 Task: Create new customer invoice with Date Opened: 27-May-23, Select Customer: Emmaline's Mercantile, Terms: Net 30. Make invoice entry for item-1 with Date: 27-May-23, Description: Ikem Collection Maasai Chai Kenyan Spiced Tea
, Income Account: Income:Sales, Quantity: 6, Unit Price: 7.49, Sales Tax: Y, Sales Tax Included: Y, Tax Table: Sales Tax. Make entry for item-2 with Date: 27-May-23, Description: The Ordinary Squalane Face Cleanser (5 oz)
, Income Account: Income:Sales, Quantity: 1, Unit Price: 13.49, Sales Tax: Y, Sales Tax Included: Y, Tax Table: Sales Tax. Post Invoice with Post Date: 27-May-23, Post to Accounts: Assets:Accounts Receivable. Pay / Process Payment with Transaction Date: 25-Jun-23, Amount: 58.43, Transfer Account: Checking Account. Go to 'Print Invoice'. Give a print command to print a copy of invoice.
Action: Mouse moved to (150, 28)
Screenshot: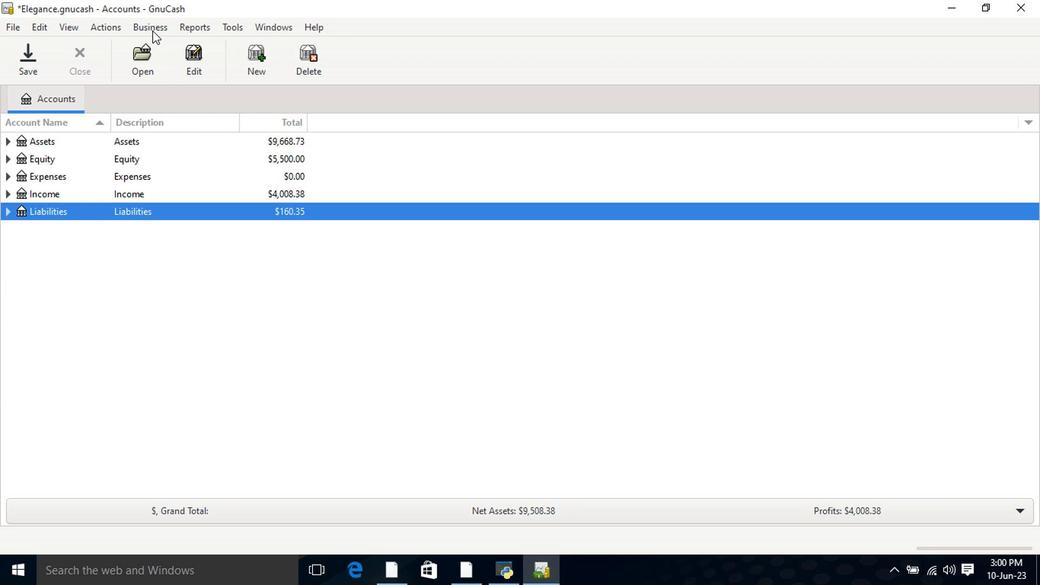 
Action: Mouse pressed left at (150, 28)
Screenshot: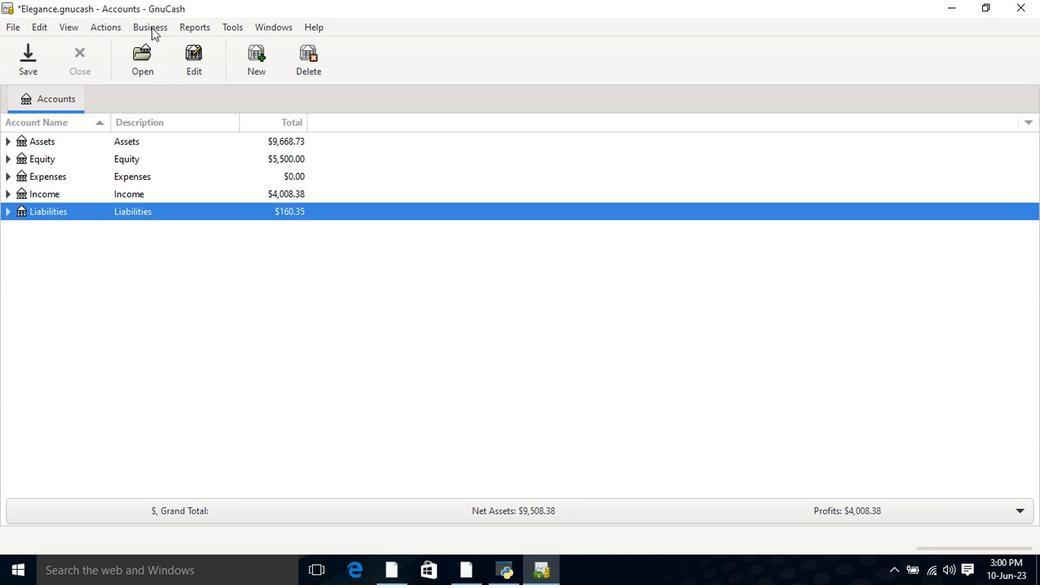 
Action: Mouse moved to (153, 35)
Screenshot: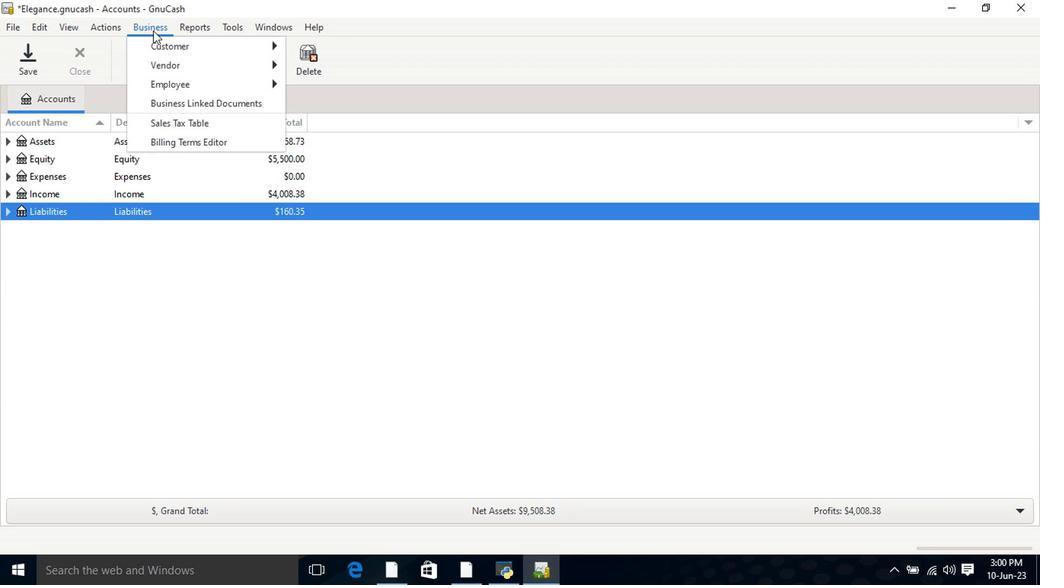 
Action: Mouse pressed left at (153, 35)
Screenshot: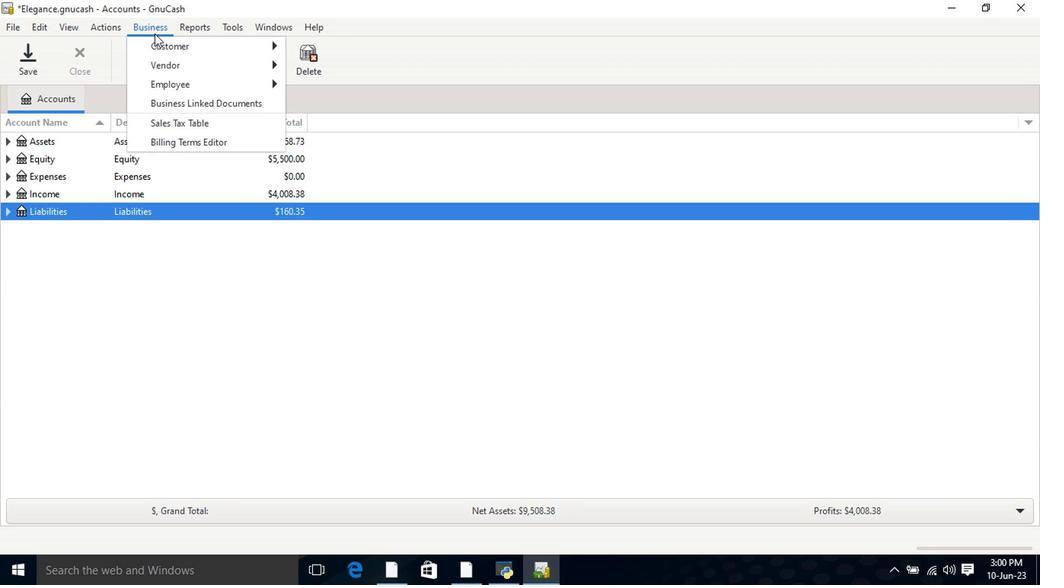 
Action: Mouse moved to (156, 38)
Screenshot: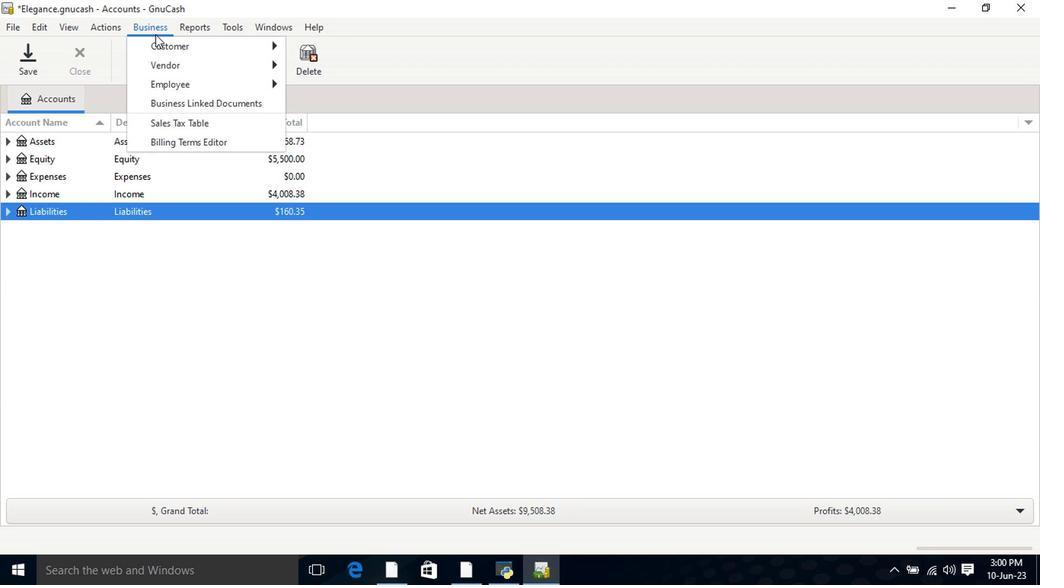 
Action: Mouse pressed left at (156, 38)
Screenshot: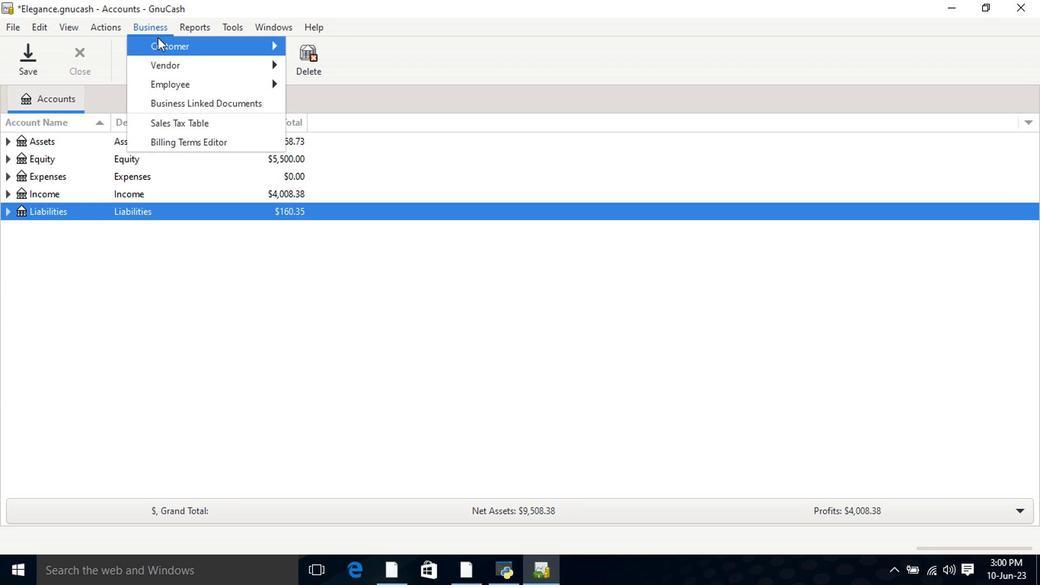 
Action: Mouse moved to (340, 104)
Screenshot: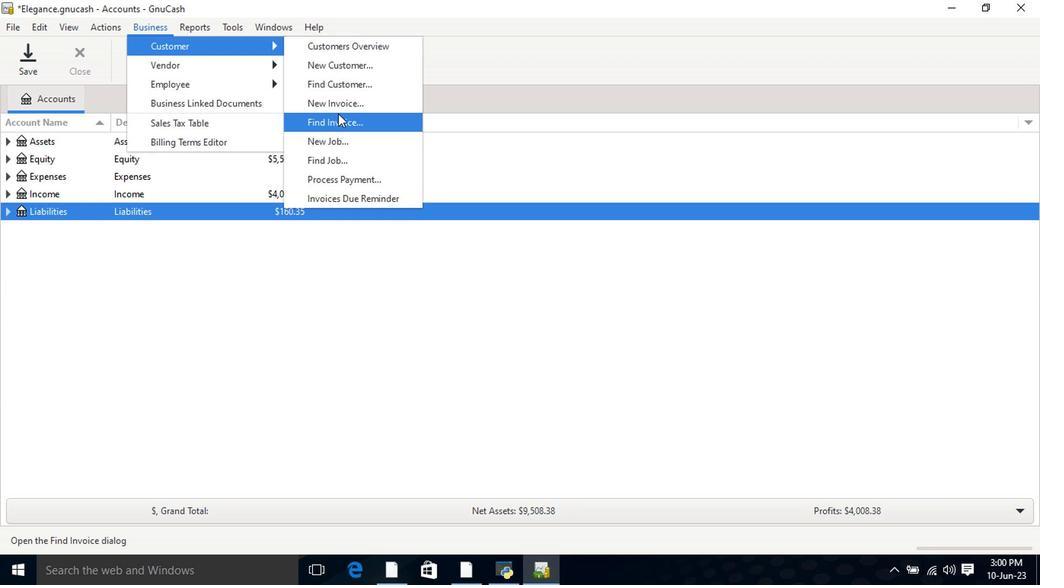 
Action: Mouse pressed left at (340, 104)
Screenshot: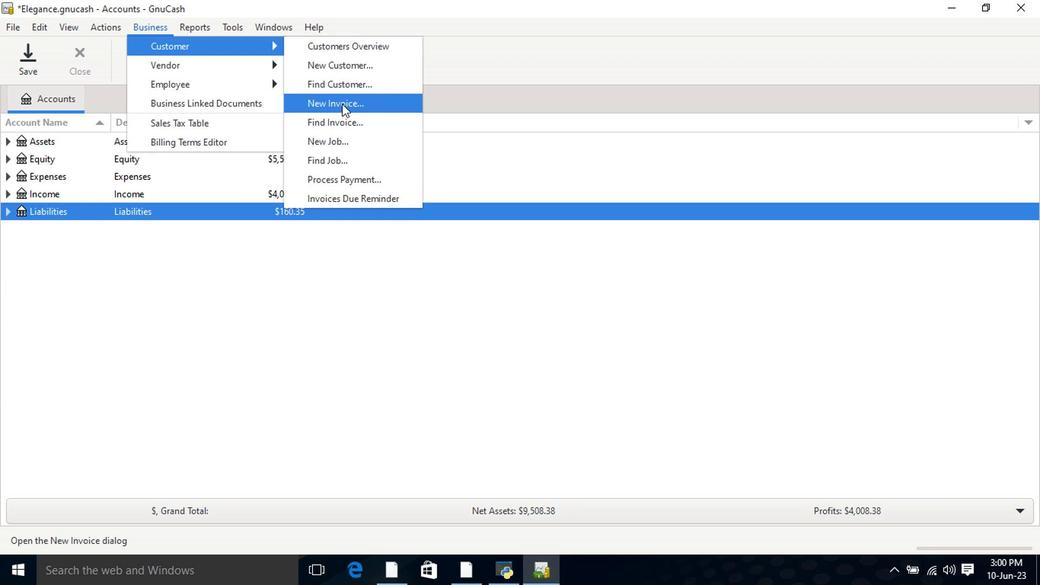 
Action: Mouse moved to (627, 233)
Screenshot: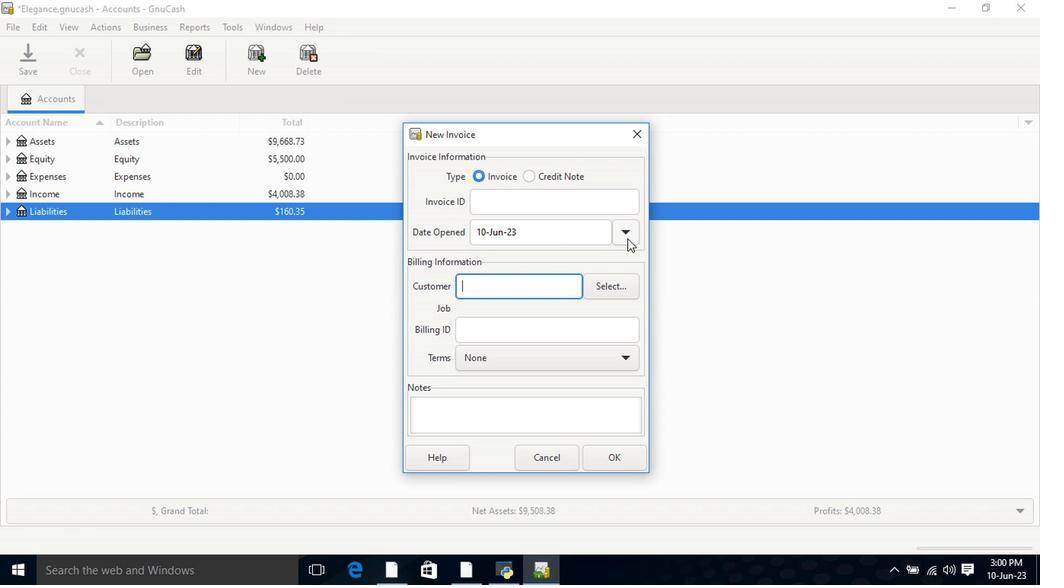 
Action: Mouse pressed left at (627, 233)
Screenshot: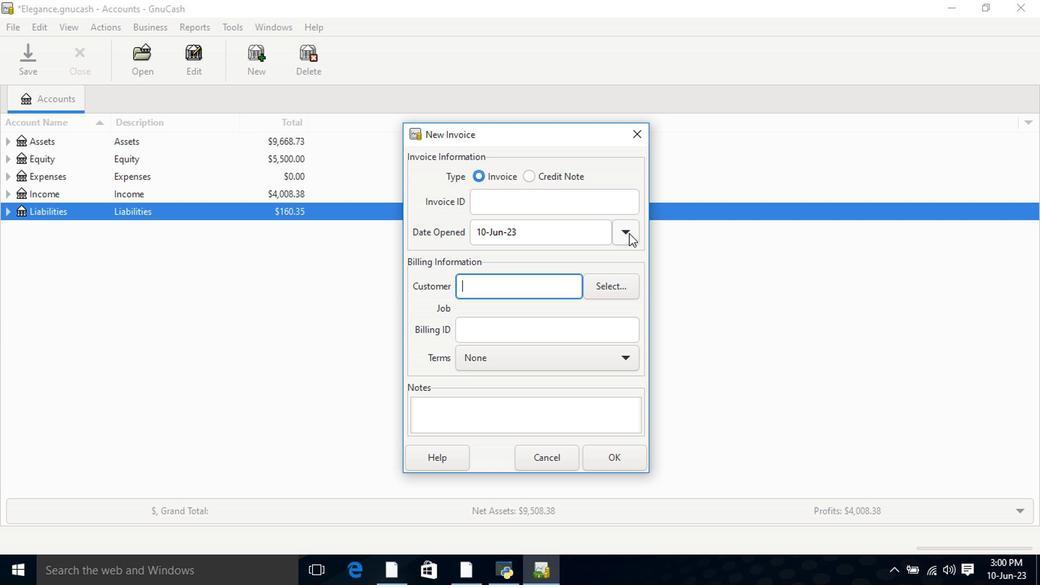 
Action: Mouse moved to (506, 254)
Screenshot: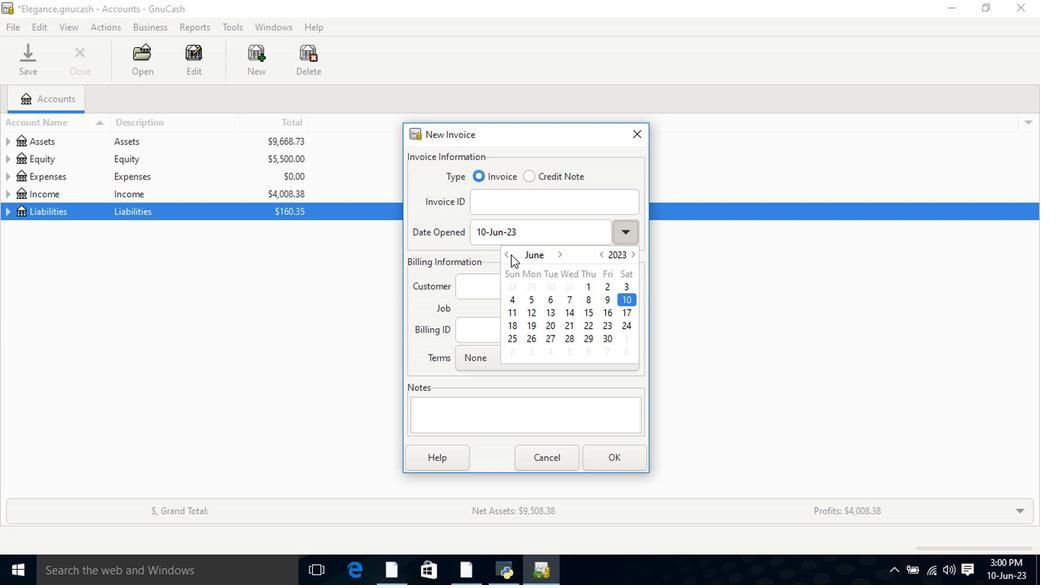 
Action: Mouse pressed left at (506, 254)
Screenshot: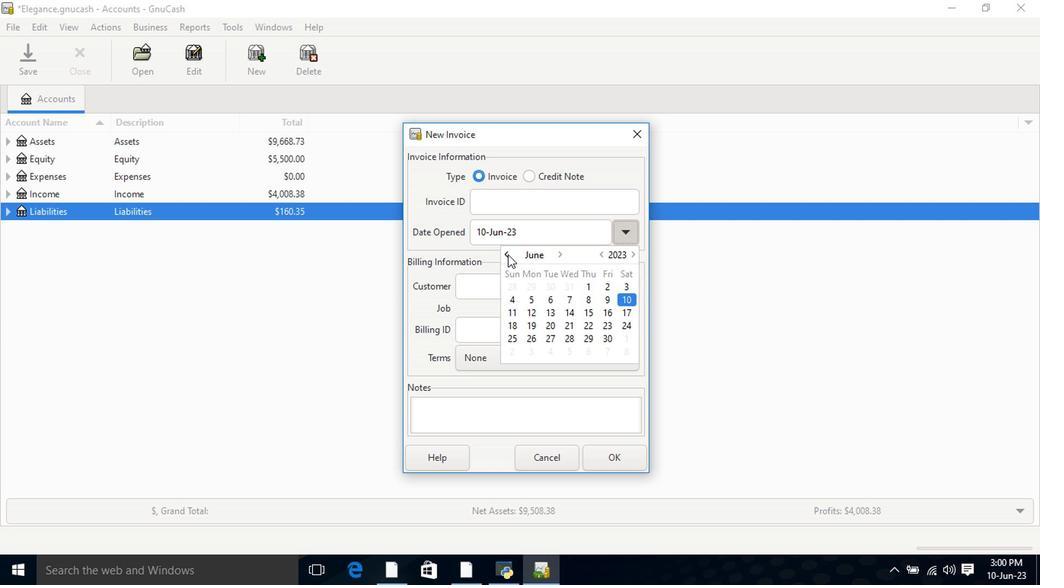 
Action: Mouse moved to (621, 326)
Screenshot: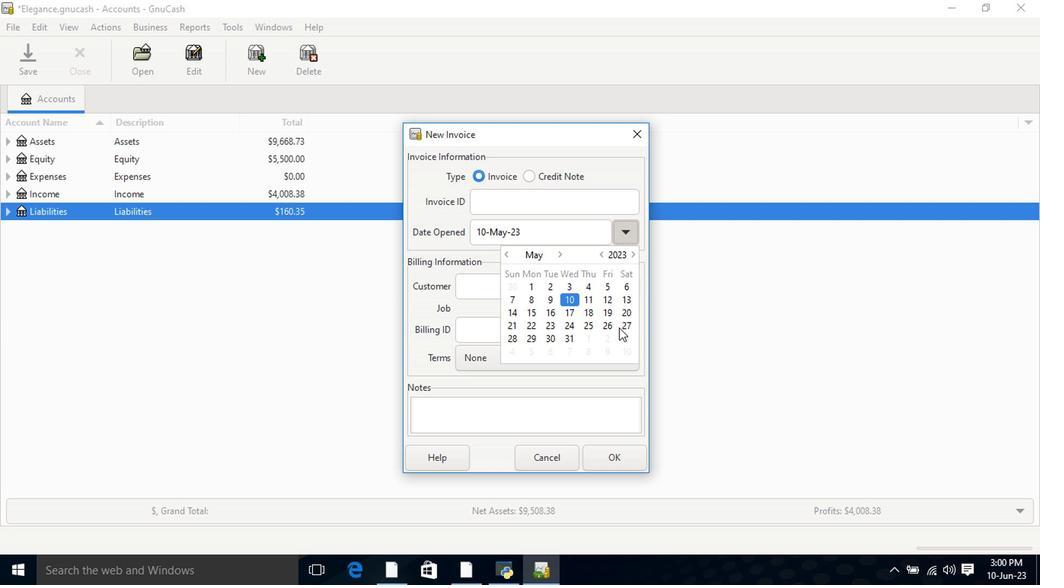 
Action: Mouse pressed left at (621, 326)
Screenshot: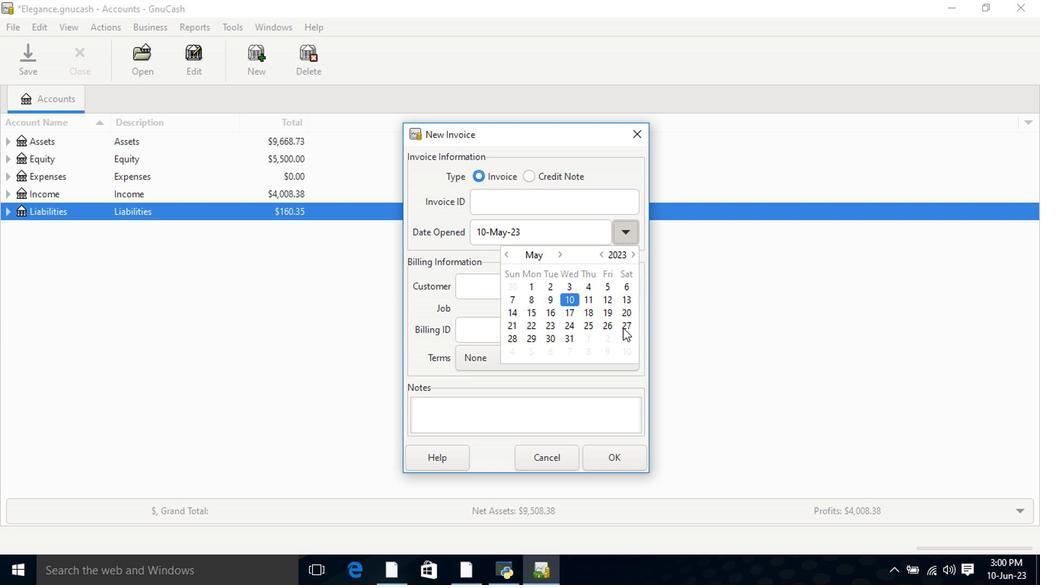 
Action: Mouse pressed left at (621, 326)
Screenshot: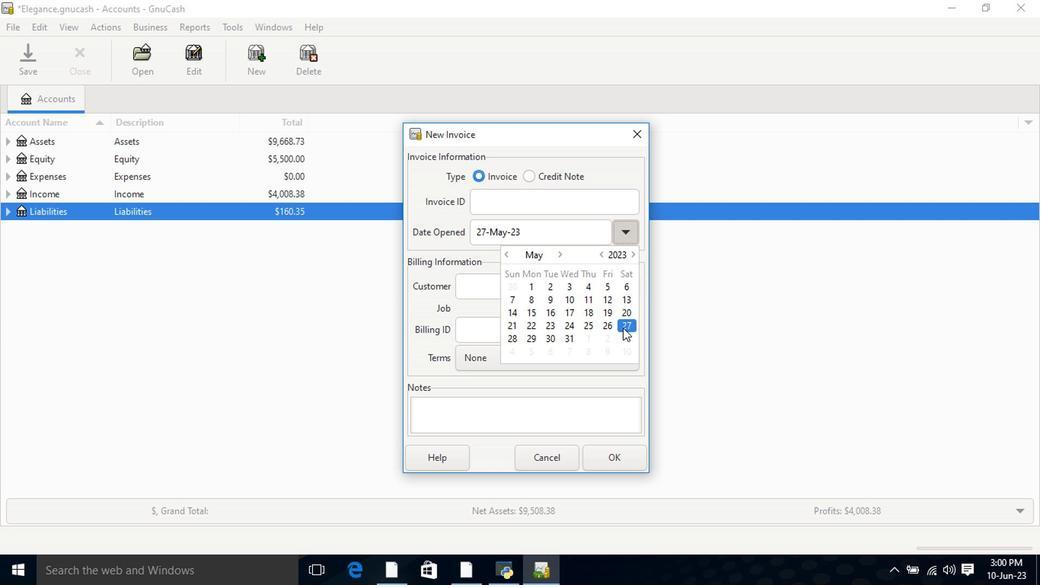 
Action: Mouse moved to (545, 289)
Screenshot: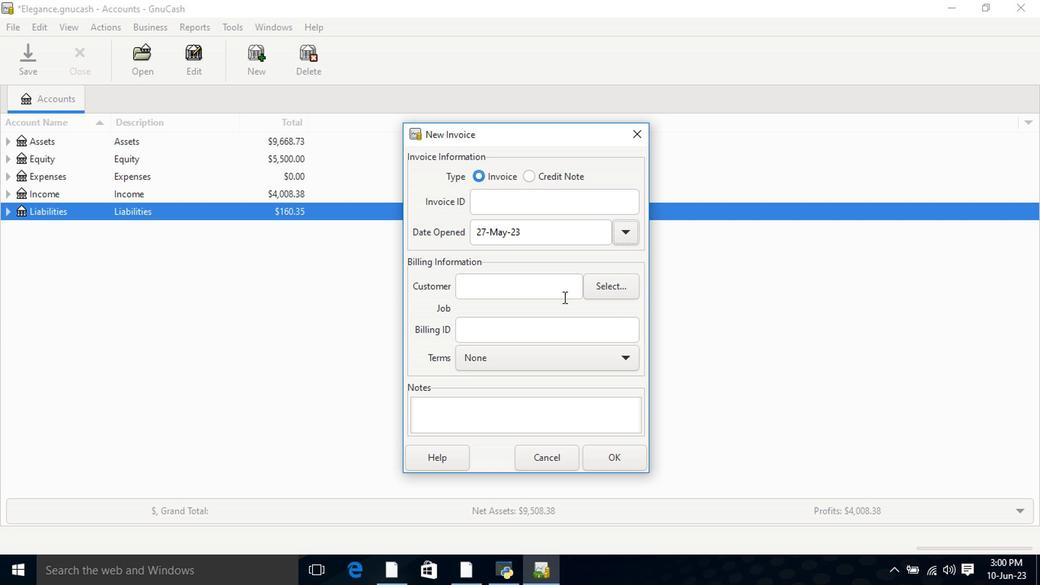 
Action: Mouse pressed left at (545, 289)
Screenshot: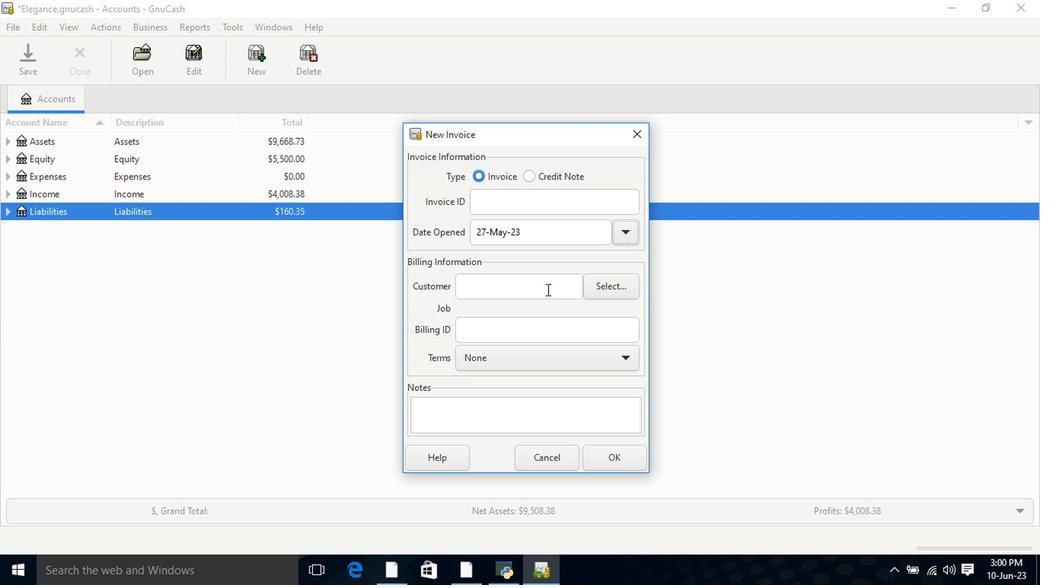 
Action: Mouse moved to (543, 290)
Screenshot: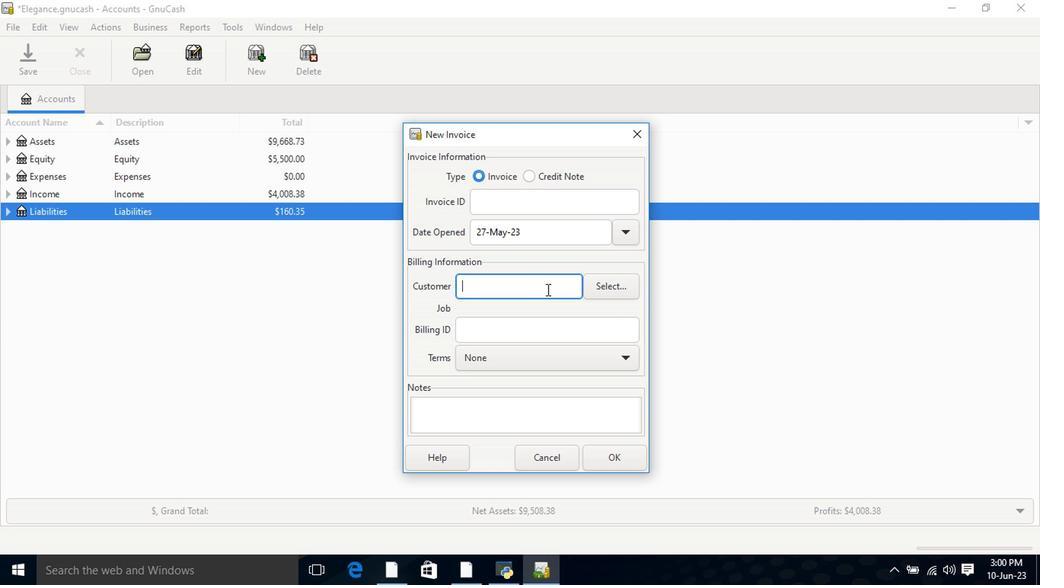 
Action: Key pressed <Key.shift>Emm
Screenshot: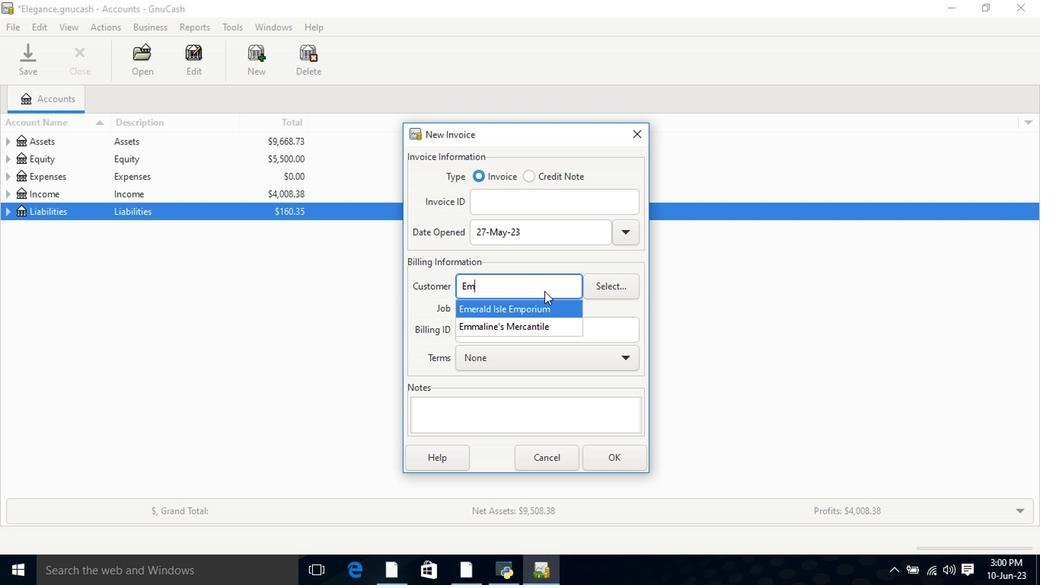 
Action: Mouse moved to (539, 306)
Screenshot: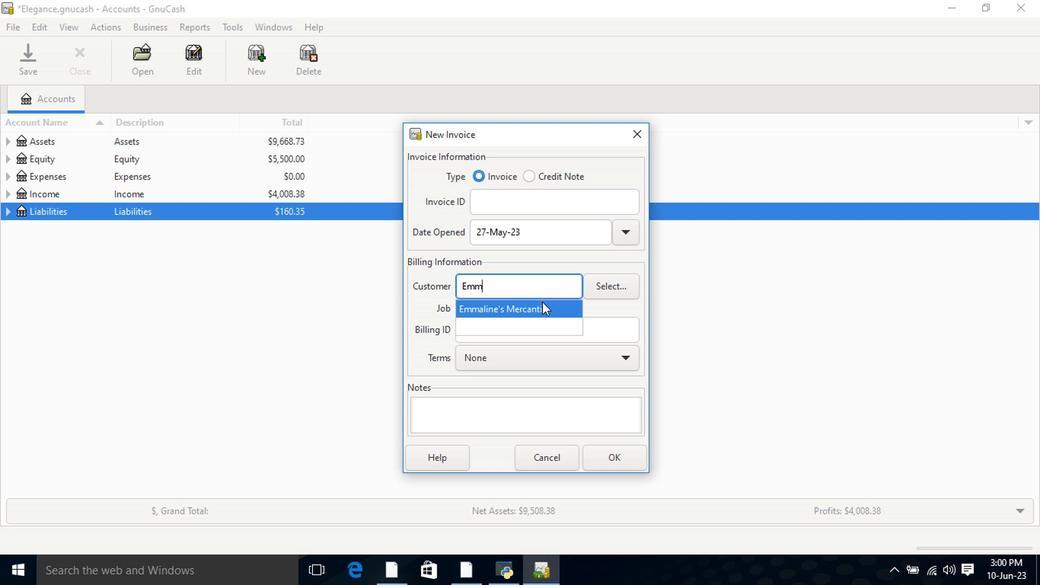
Action: Mouse pressed left at (539, 306)
Screenshot: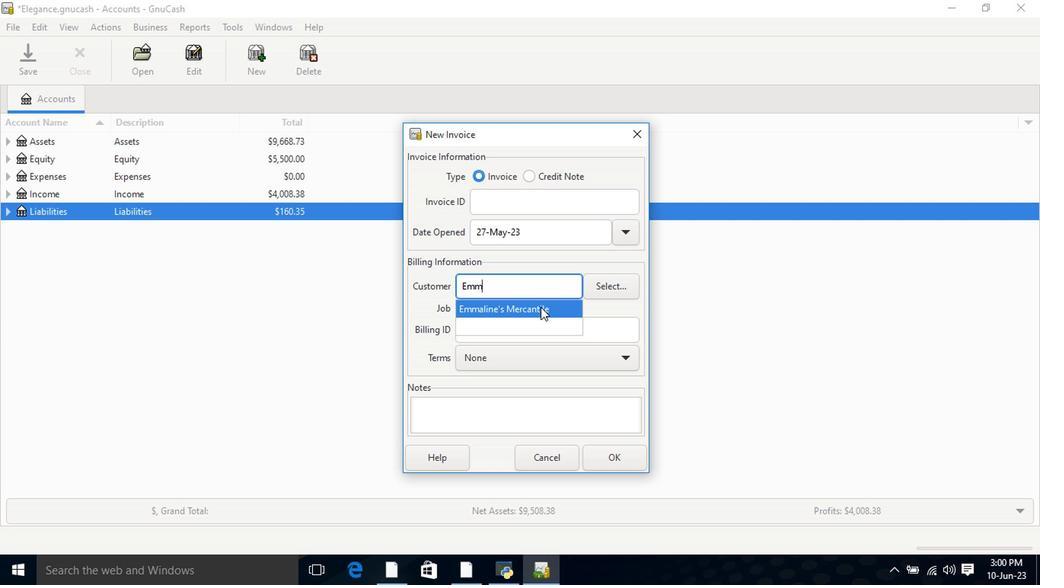 
Action: Mouse moved to (535, 363)
Screenshot: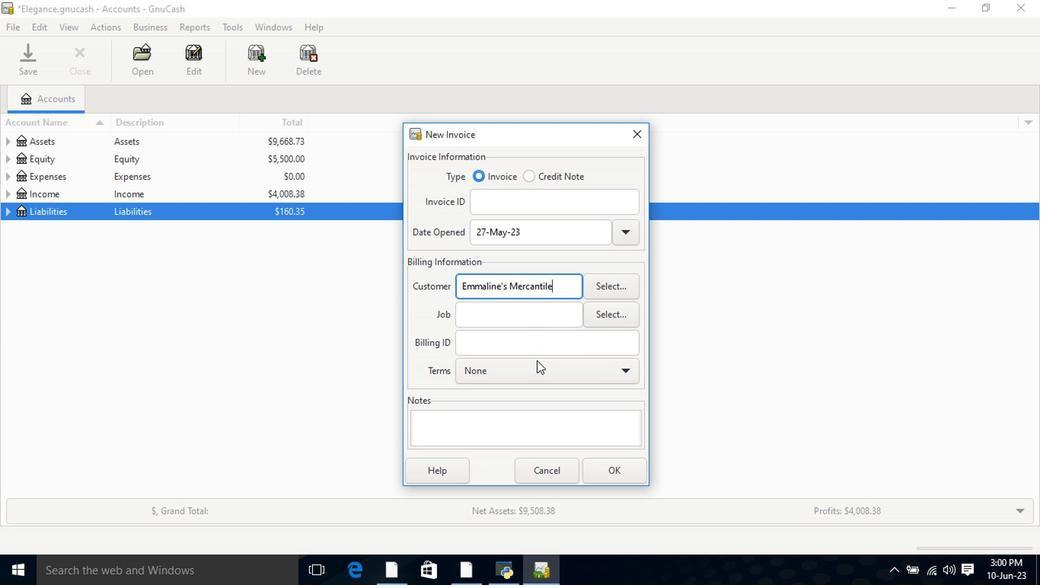 
Action: Mouse pressed left at (535, 363)
Screenshot: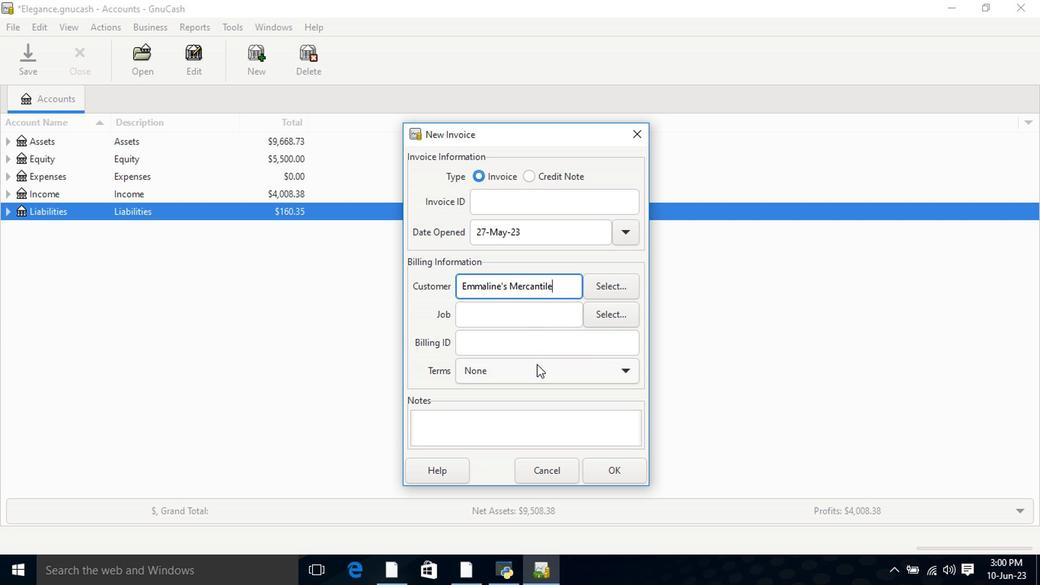 
Action: Mouse moved to (523, 410)
Screenshot: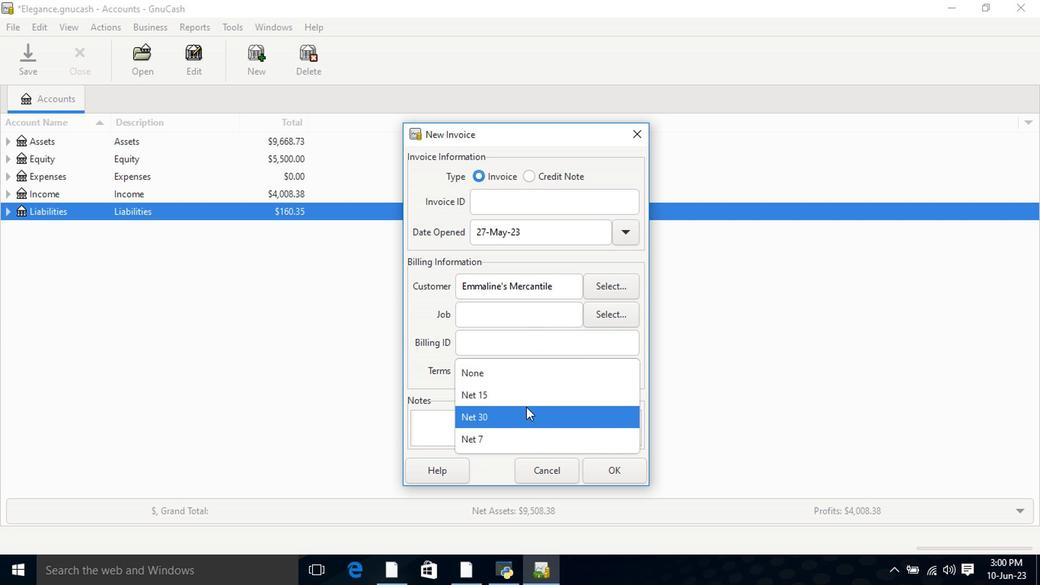 
Action: Mouse pressed left at (523, 410)
Screenshot: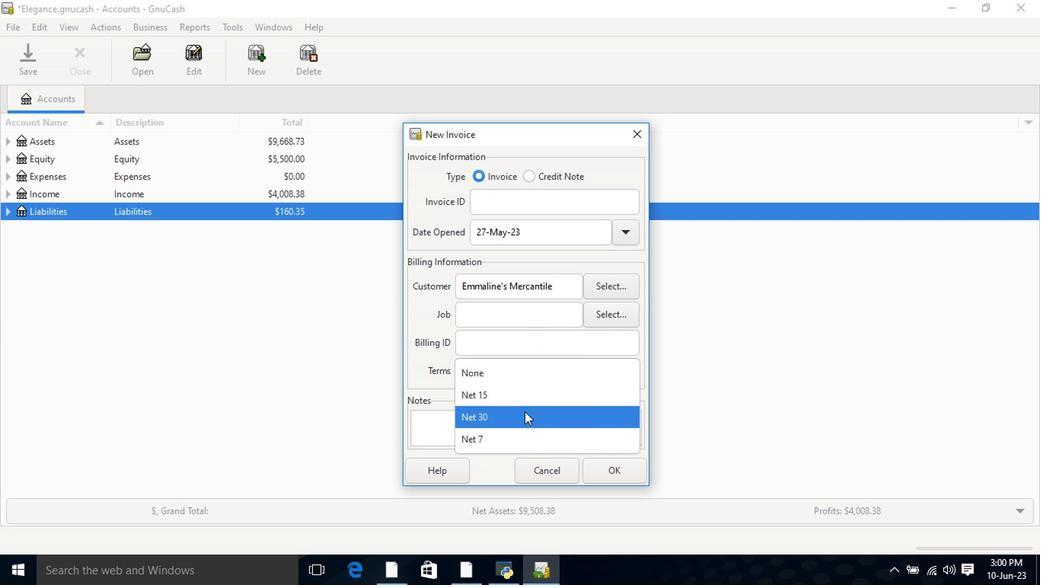 
Action: Mouse moved to (604, 467)
Screenshot: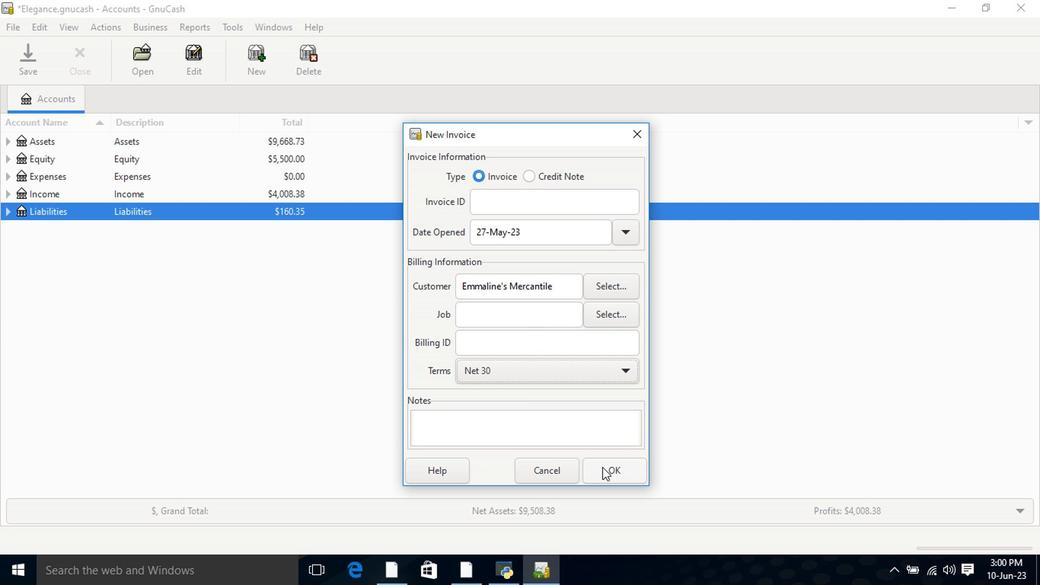 
Action: Mouse pressed left at (604, 467)
Screenshot: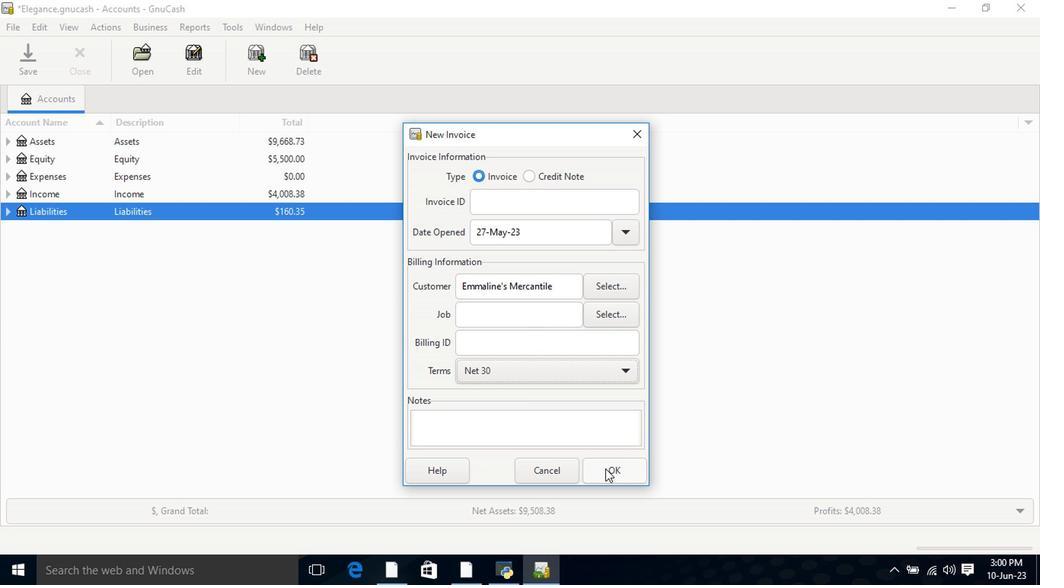 
Action: Mouse moved to (60, 296)
Screenshot: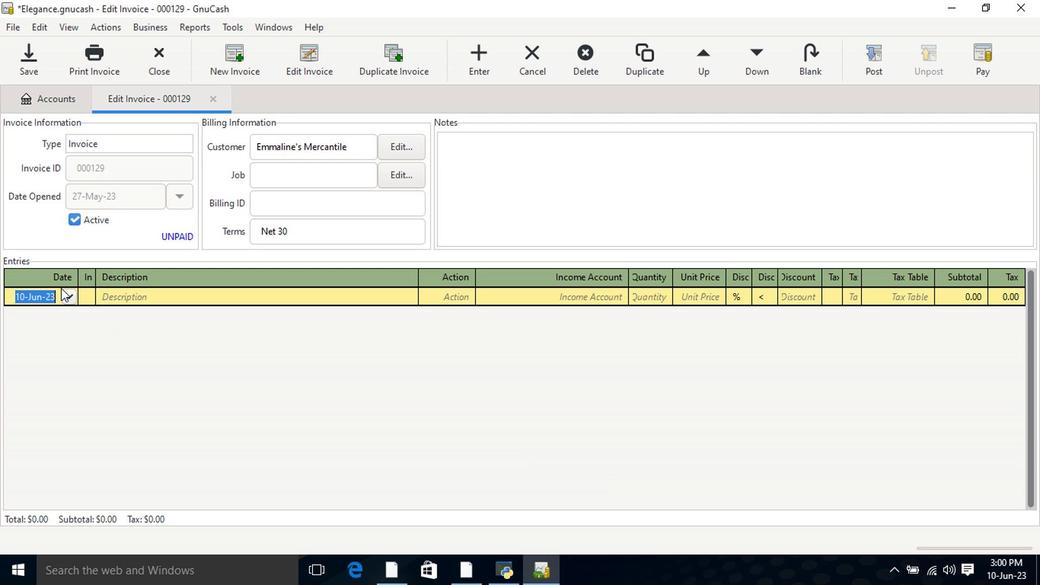 
Action: Mouse pressed left at (60, 296)
Screenshot: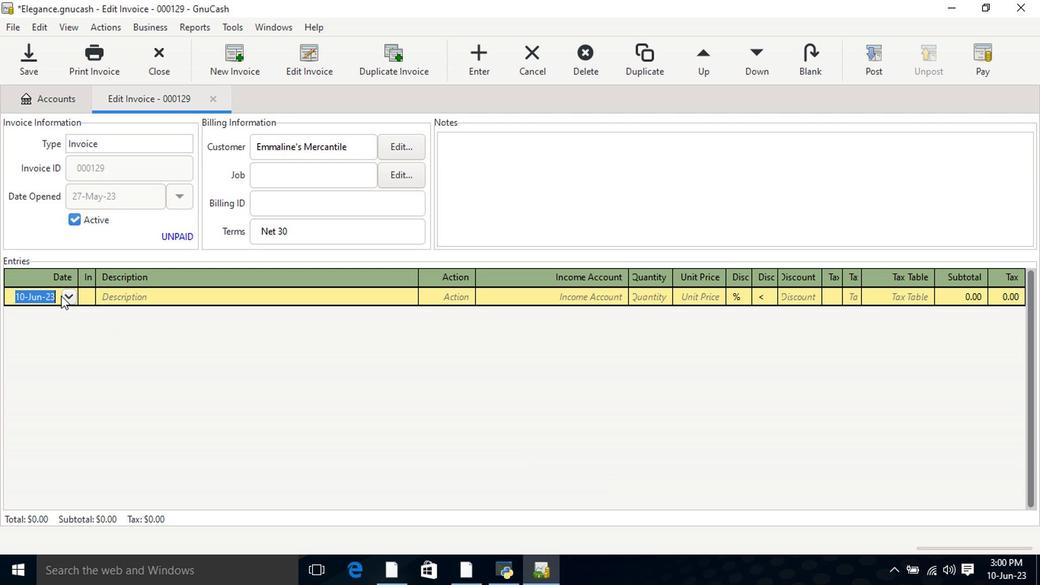 
Action: Mouse moved to (11, 314)
Screenshot: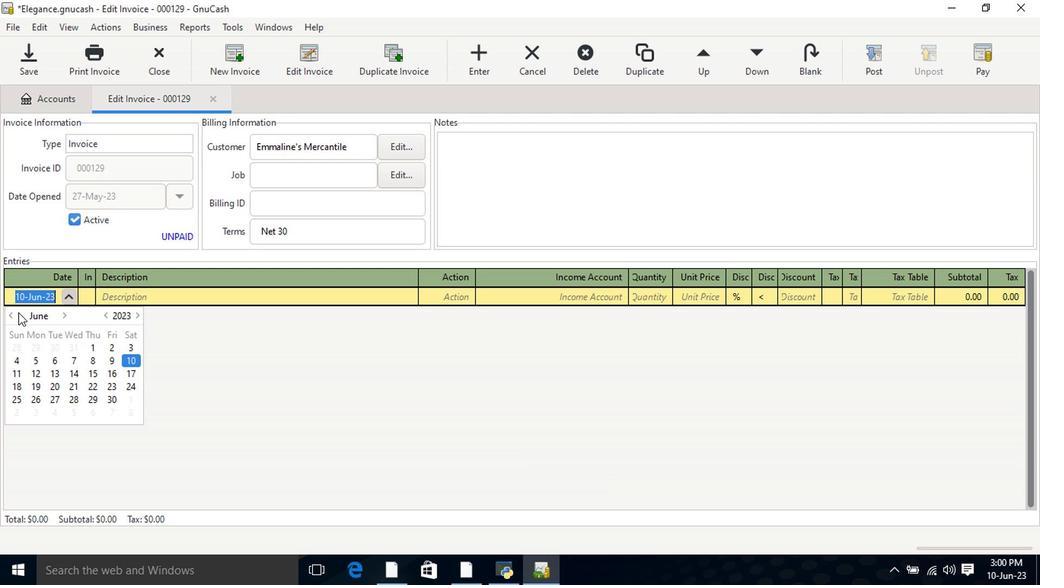 
Action: Mouse pressed left at (11, 314)
Screenshot: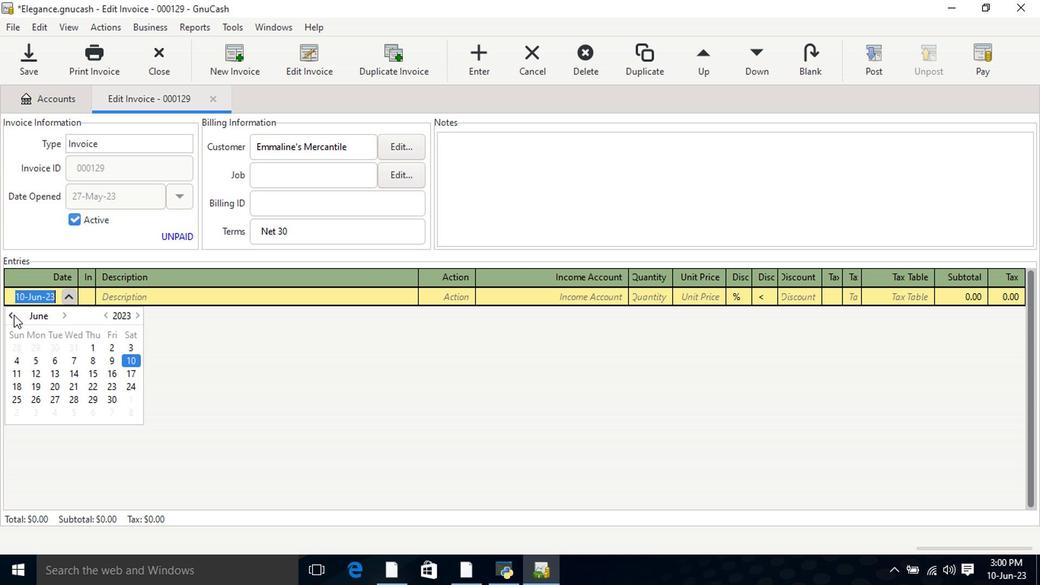 
Action: Mouse moved to (125, 382)
Screenshot: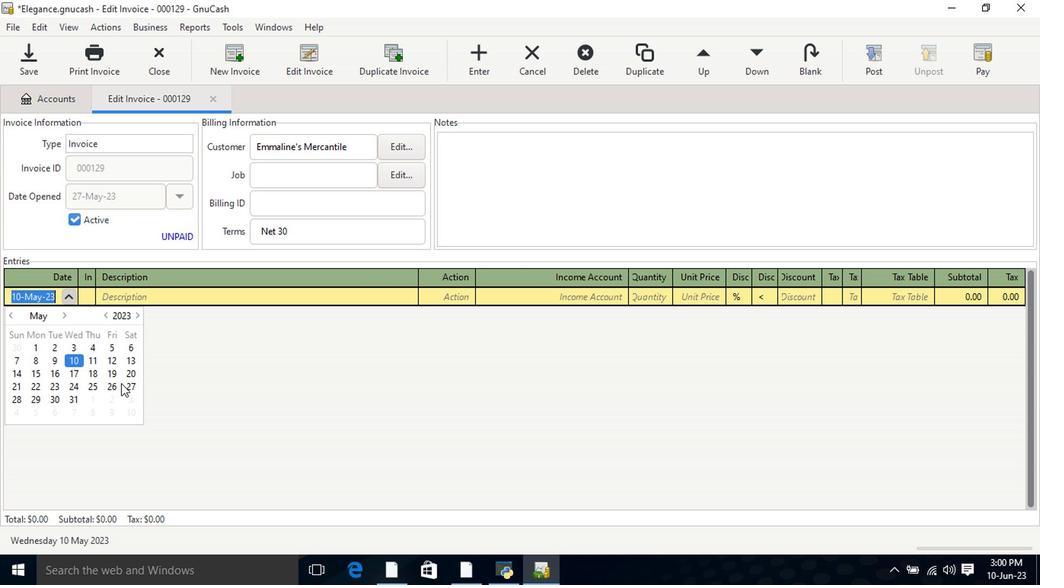 
Action: Mouse pressed left at (125, 382)
Screenshot: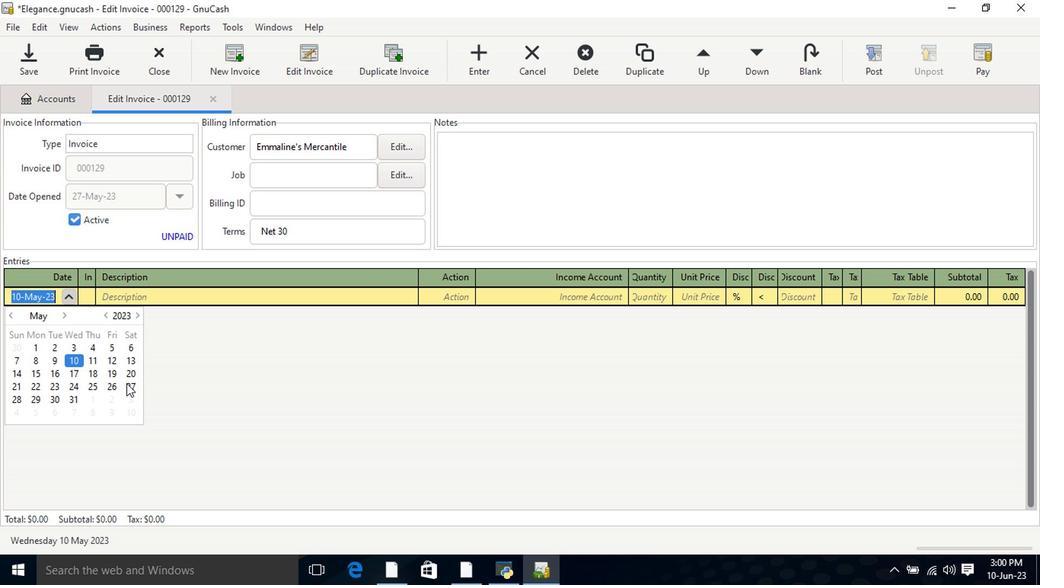 
Action: Mouse pressed left at (125, 382)
Screenshot: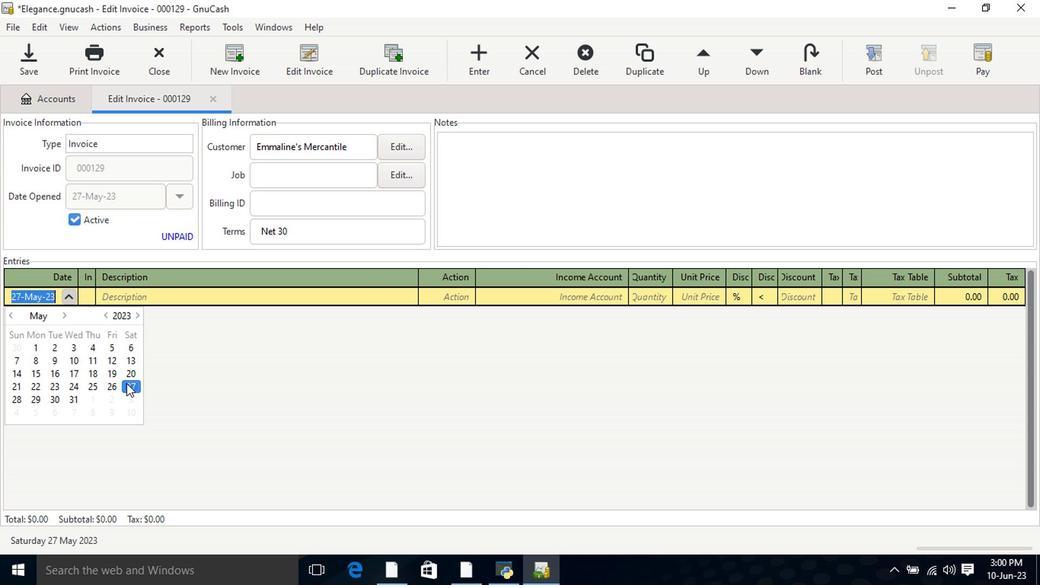 
Action: Mouse moved to (144, 299)
Screenshot: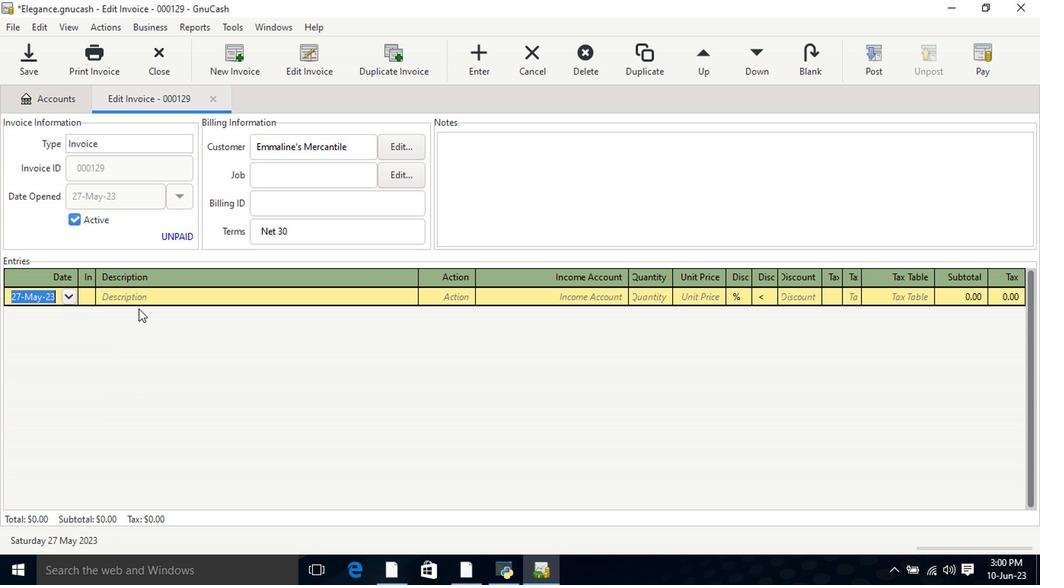
Action: Mouse pressed left at (144, 299)
Screenshot: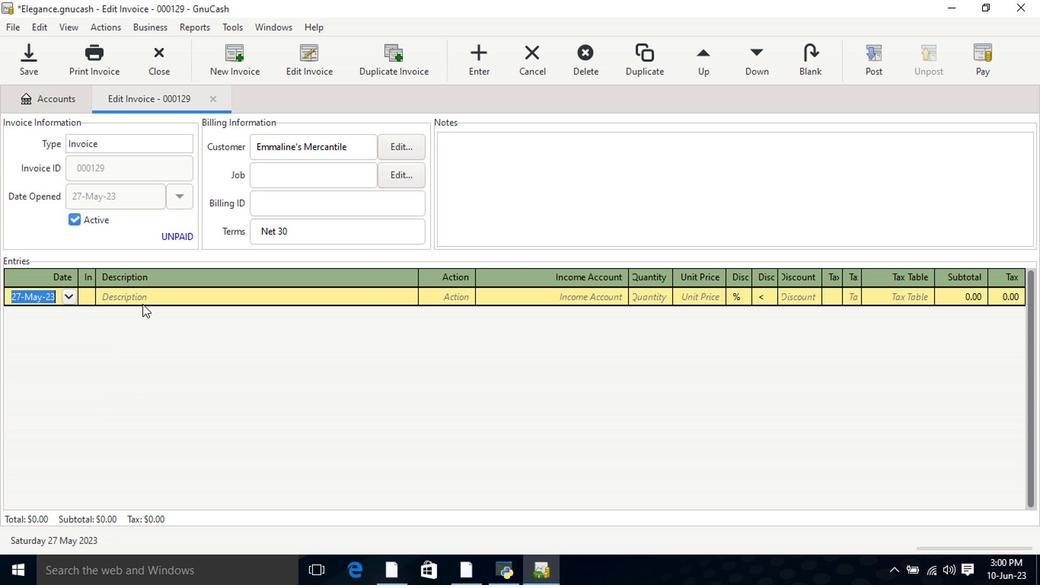 
Action: Key pressed <Key.shift>Ikem<Key.space><Key.shift>Collection<Key.space><Key.shift>Maa<Key.right><Key.tab>6<Key.tab>7.49<Key.tab>
Screenshot: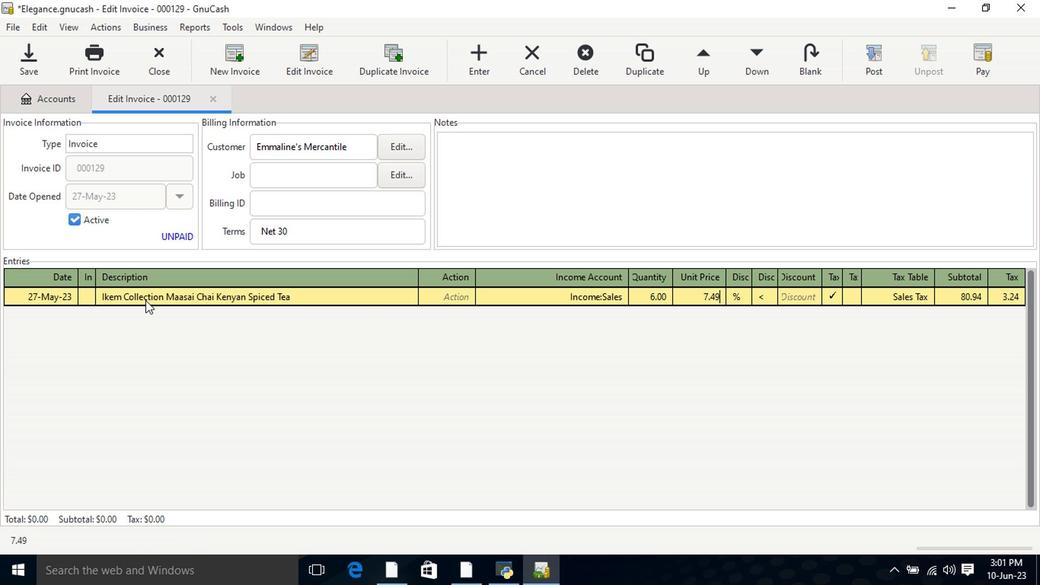 
Action: Mouse moved to (849, 295)
Screenshot: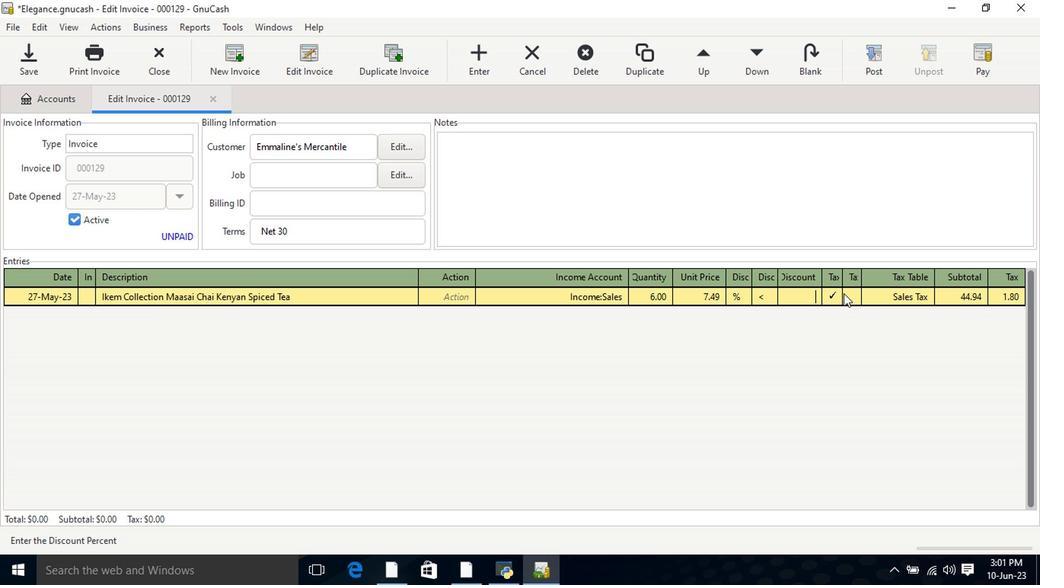 
Action: Mouse pressed left at (849, 295)
Screenshot: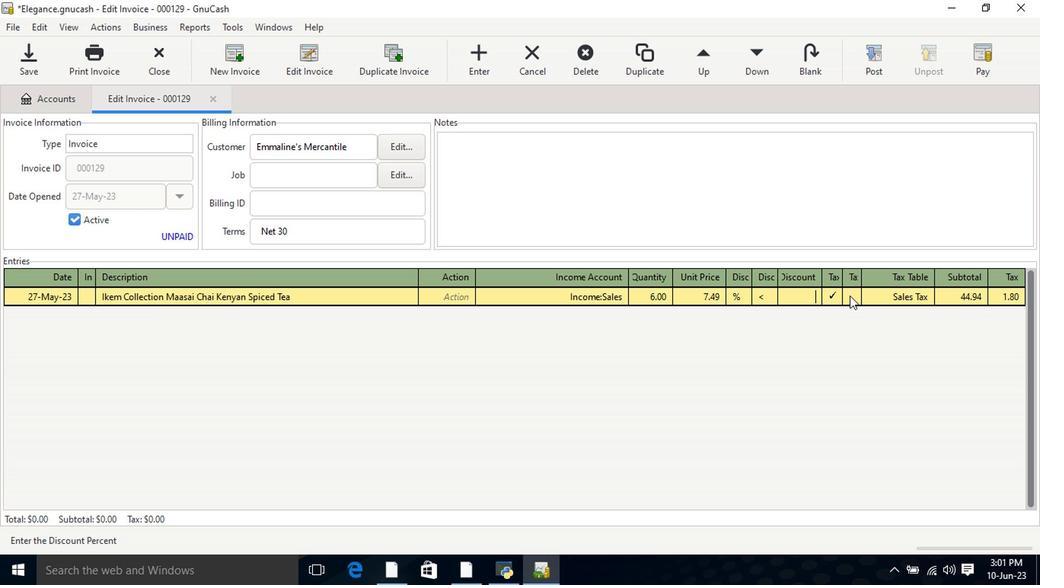 
Action: Mouse moved to (876, 297)
Screenshot: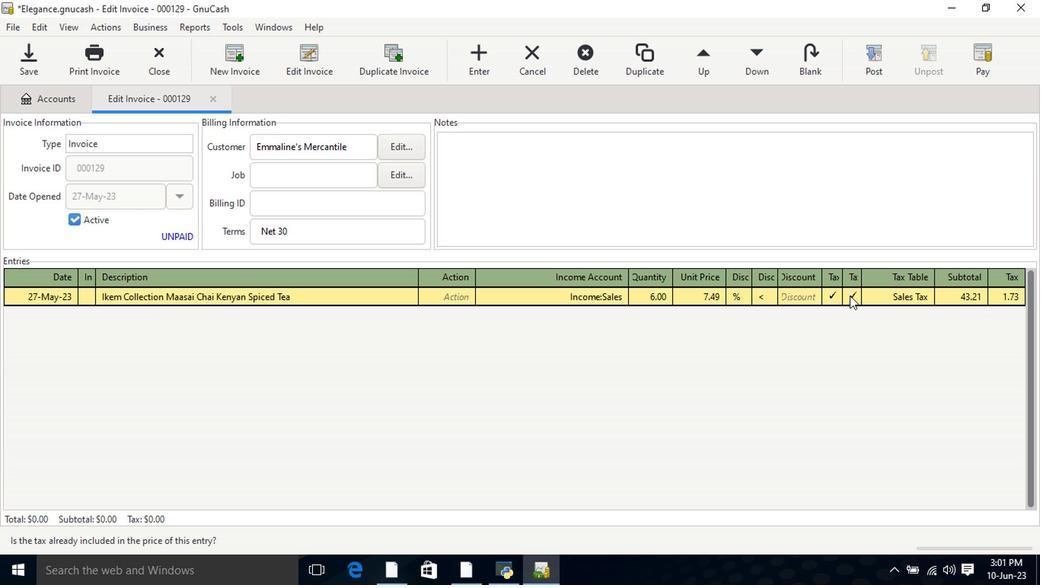 
Action: Key pressed <Key.tab>
Screenshot: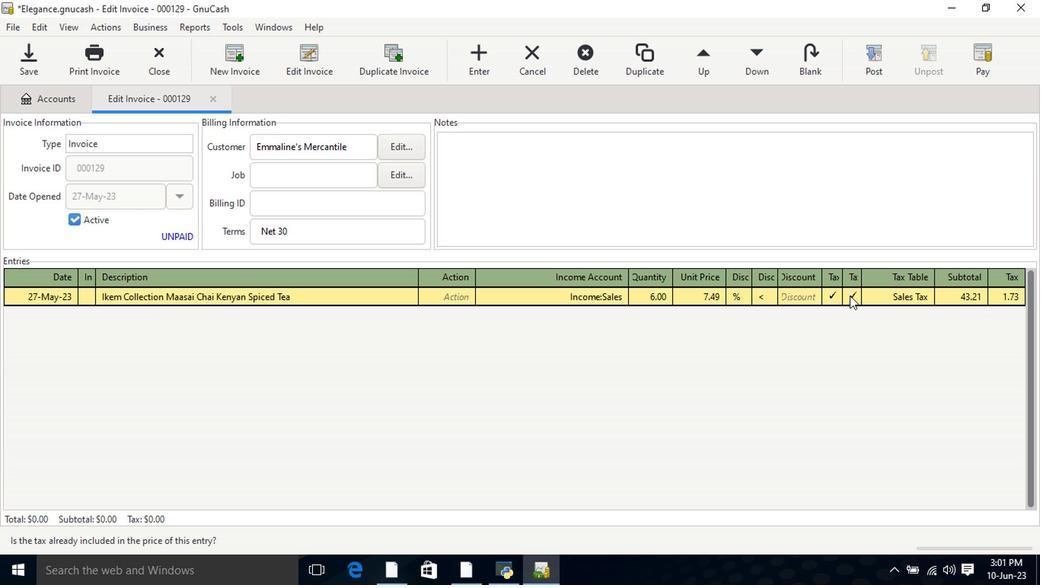 
Action: Mouse moved to (876, 298)
Screenshot: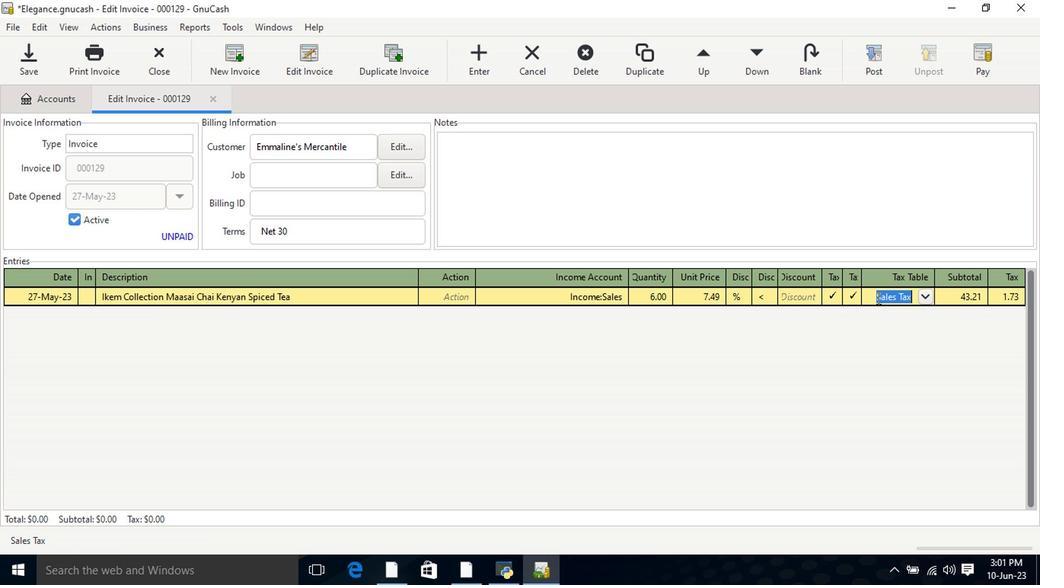 
Action: Key pressed <Key.tab><Key.tab><Key.shift>The<Key.space><Key.shift>Ordinary<Key.space><Key.shift>Squalance<Key.space><Key.right><Key.tab>1<Key.tab>13.49<Key.tab>
Screenshot: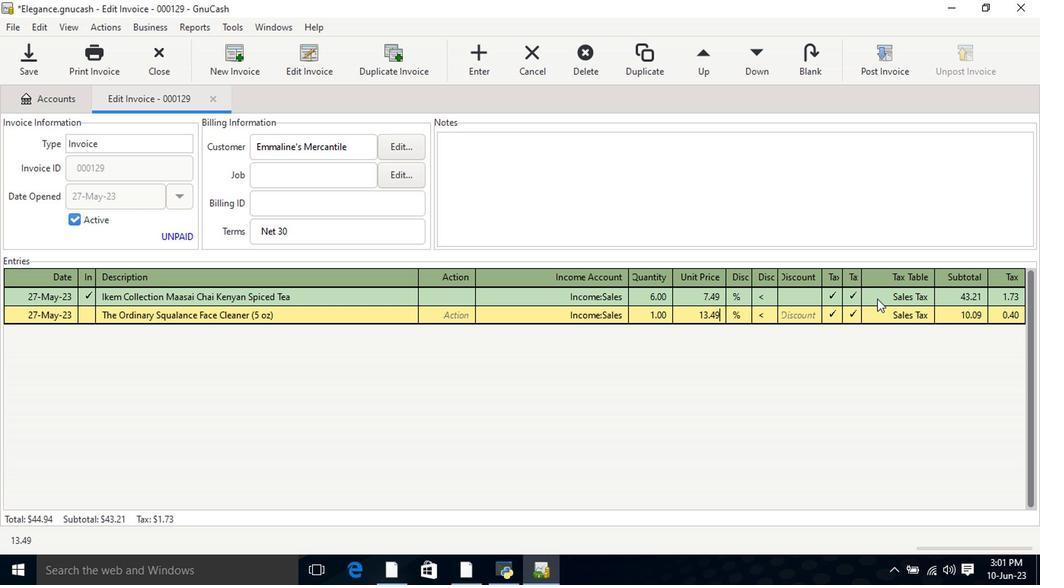 
Action: Mouse moved to (878, 304)
Screenshot: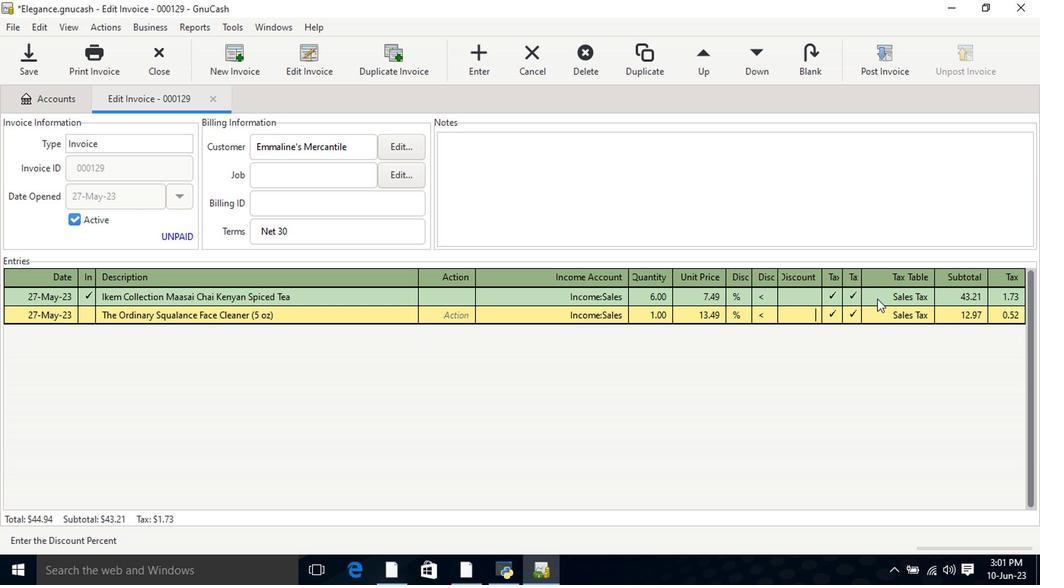 
Action: Key pressed <Key.tab>
Screenshot: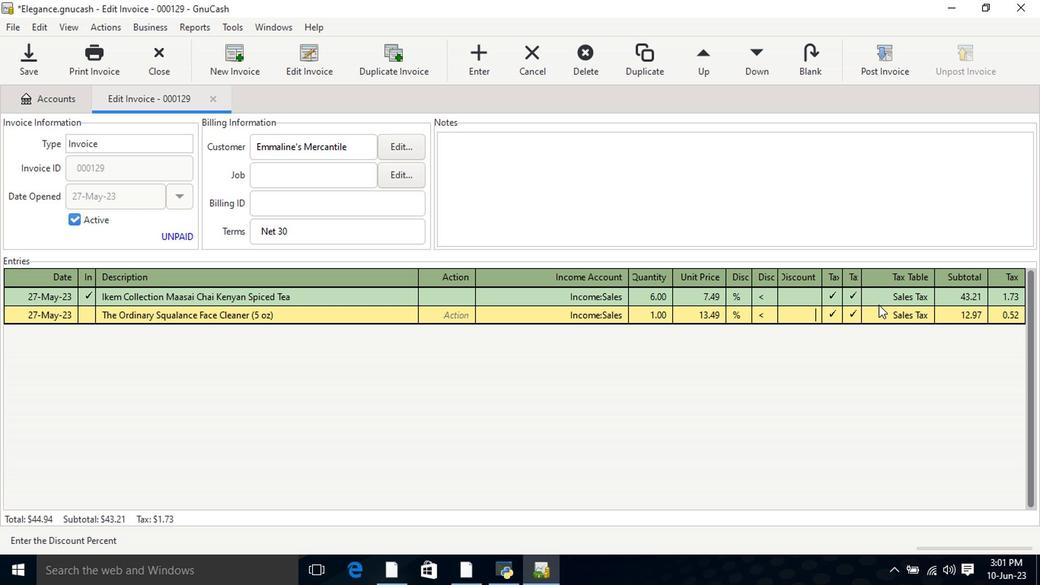 
Action: Mouse moved to (878, 304)
Screenshot: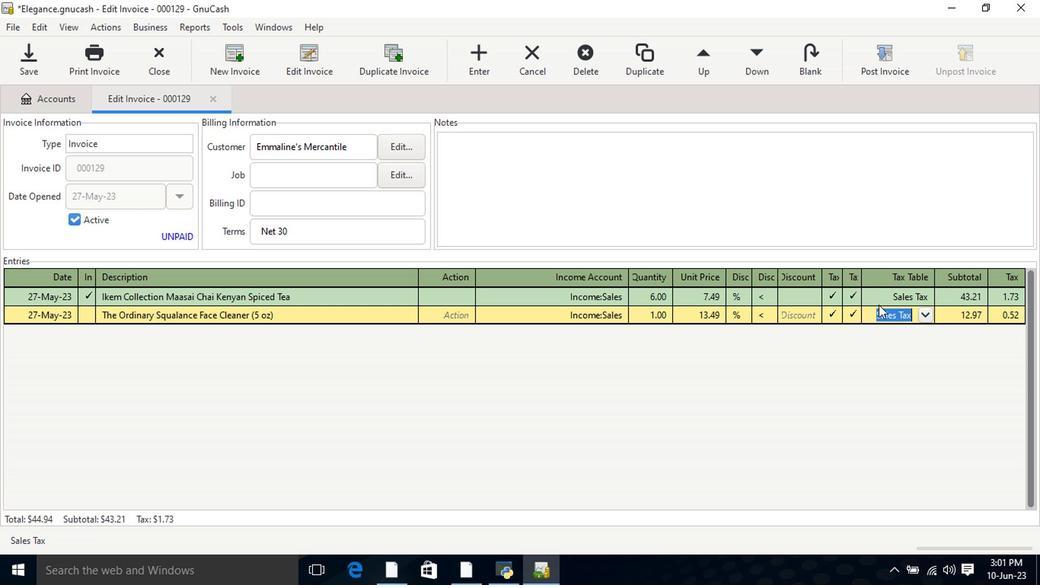 
Action: Key pressed <Key.tab>
Screenshot: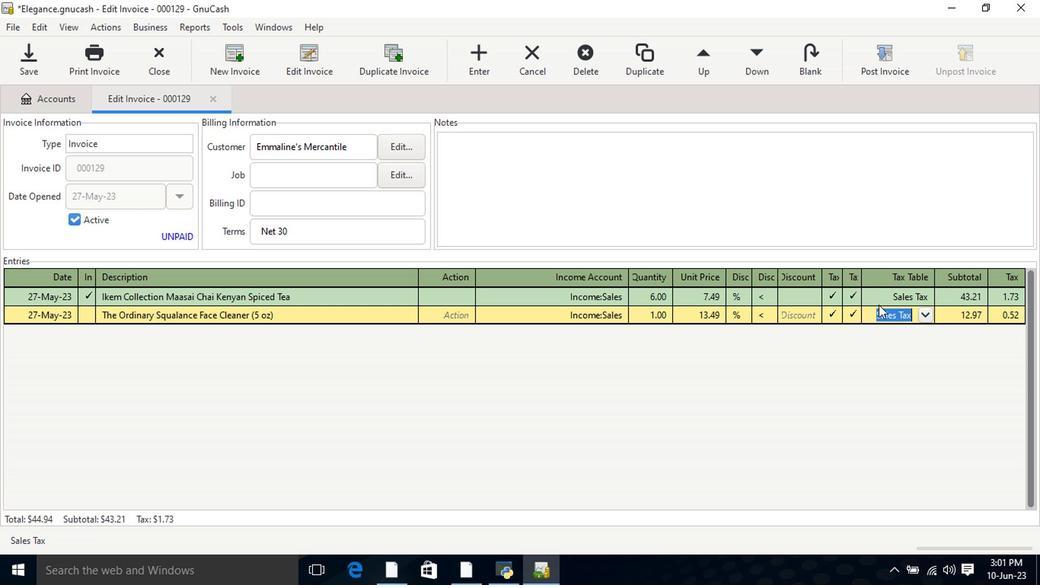 
Action: Mouse moved to (884, 48)
Screenshot: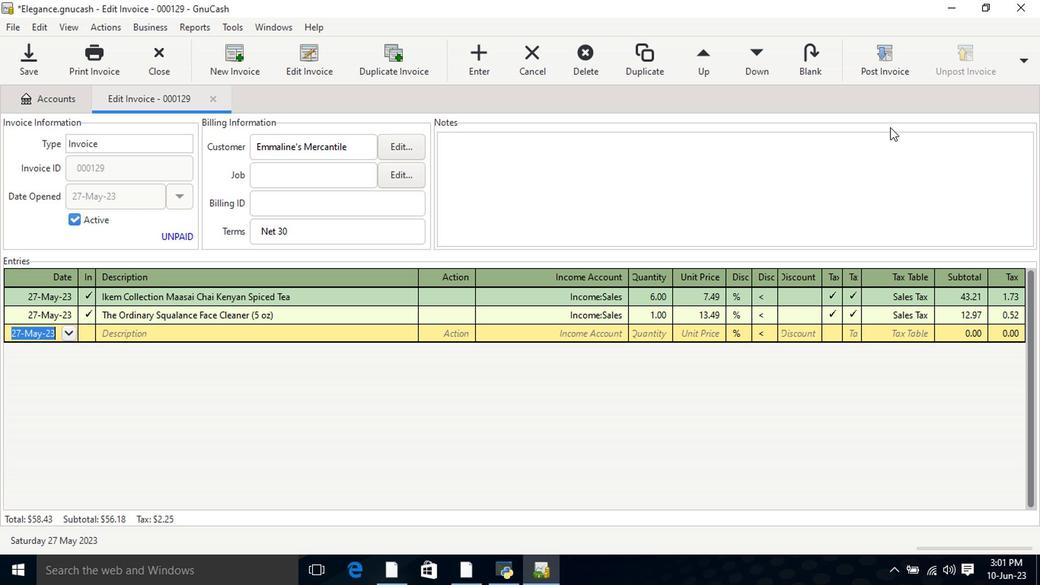 
Action: Mouse pressed left at (884, 48)
Screenshot: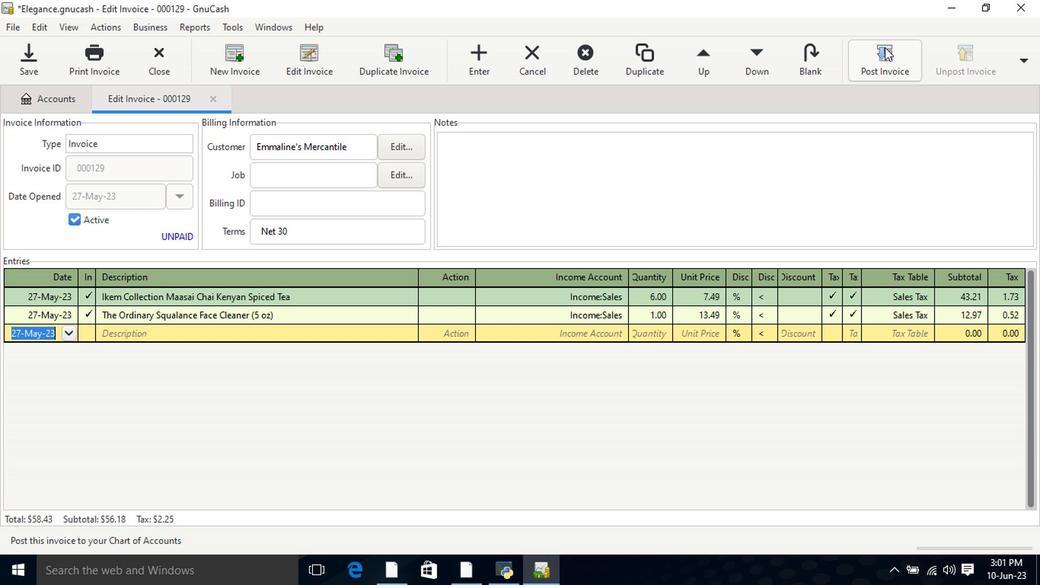 
Action: Mouse moved to (644, 249)
Screenshot: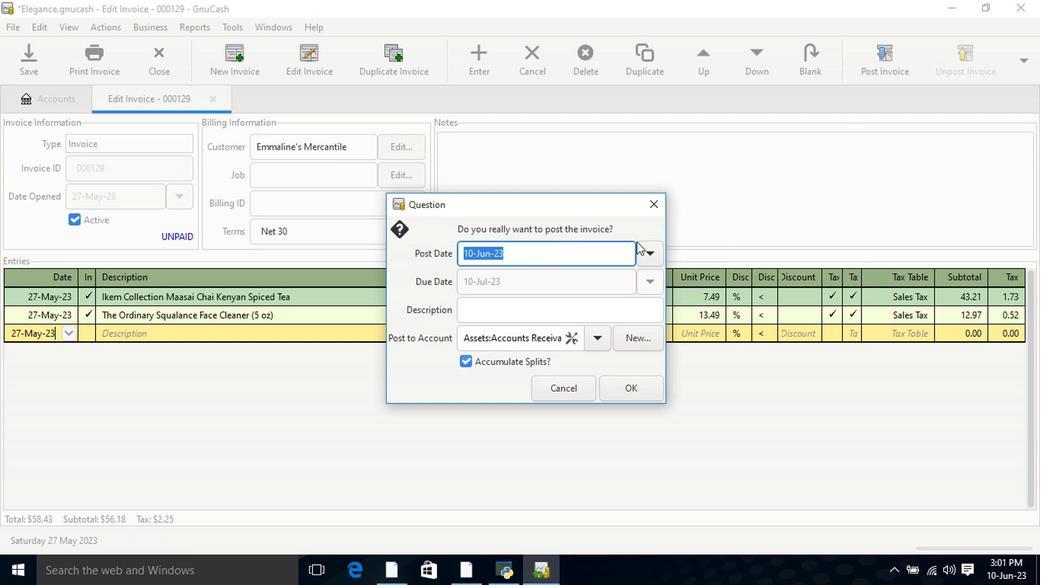 
Action: Mouse pressed left at (644, 249)
Screenshot: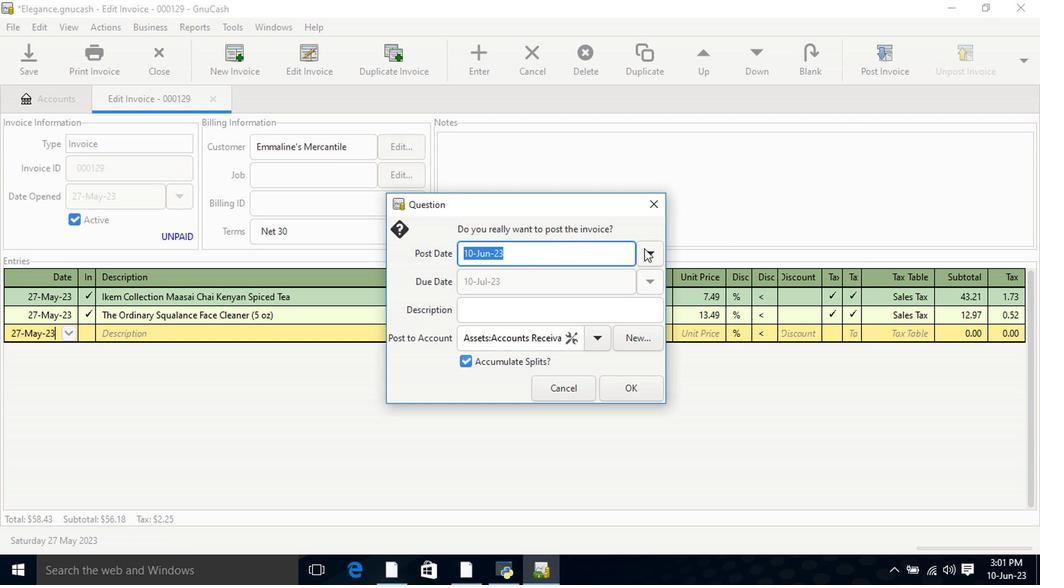 
Action: Mouse moved to (529, 277)
Screenshot: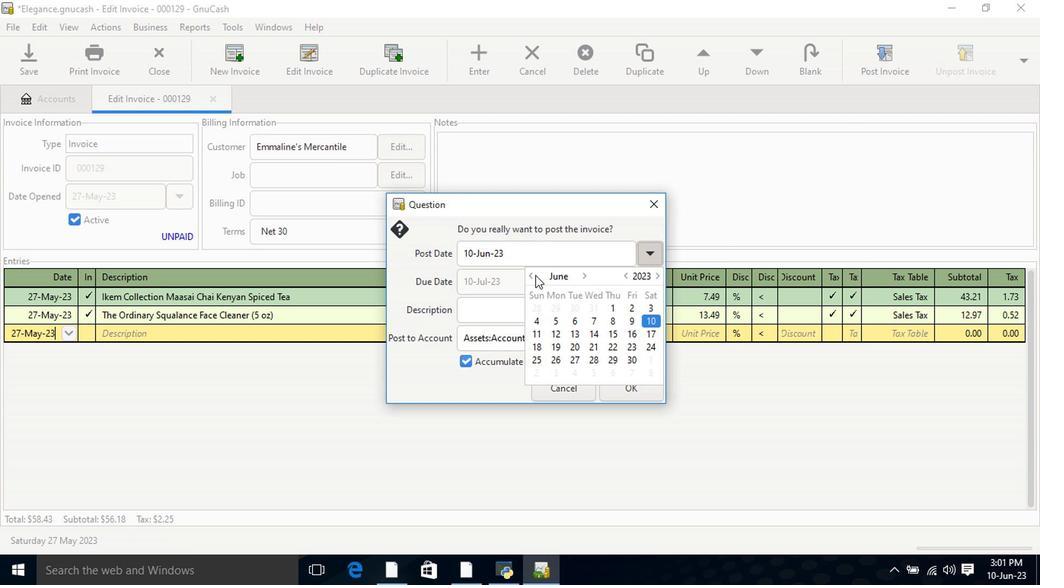 
Action: Mouse pressed left at (529, 277)
Screenshot: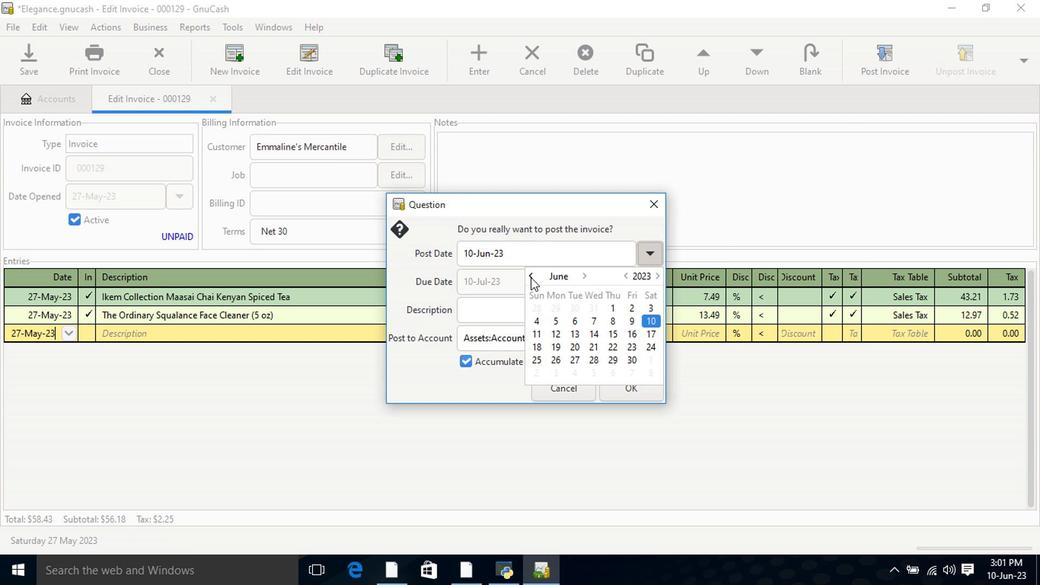 
Action: Mouse moved to (651, 347)
Screenshot: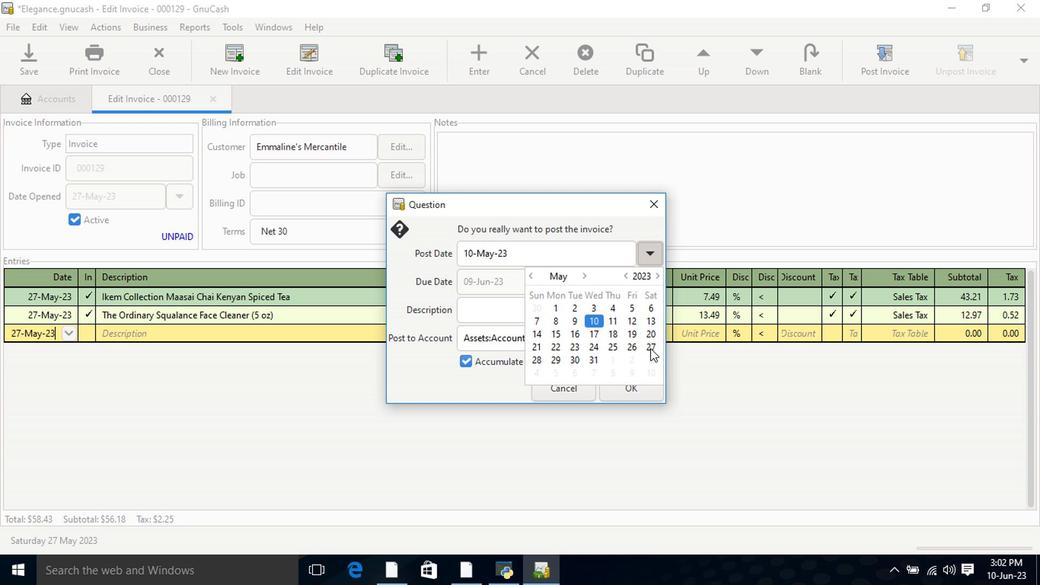 
Action: Mouse pressed left at (651, 347)
Screenshot: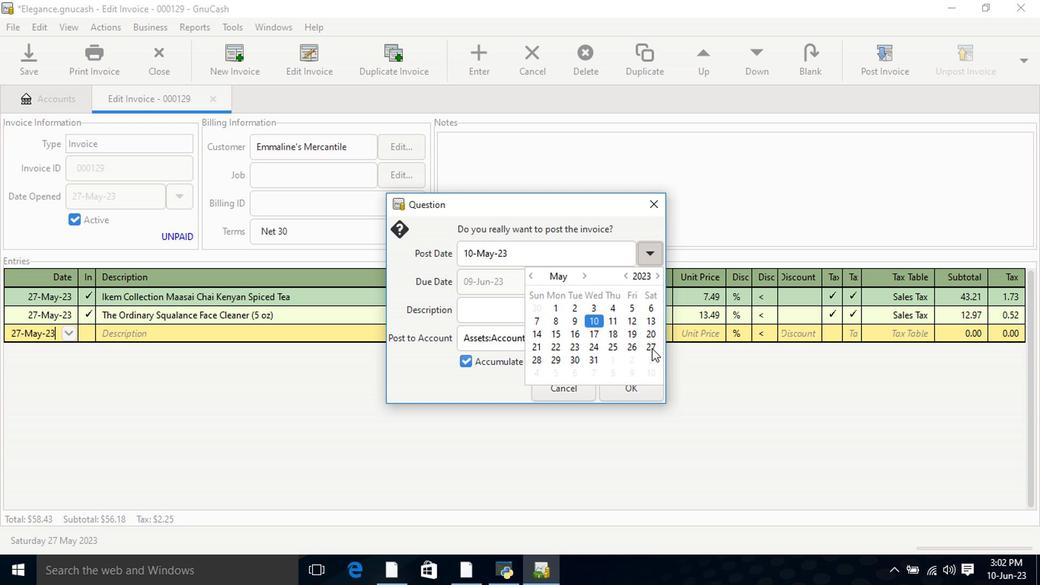 
Action: Mouse pressed left at (651, 347)
Screenshot: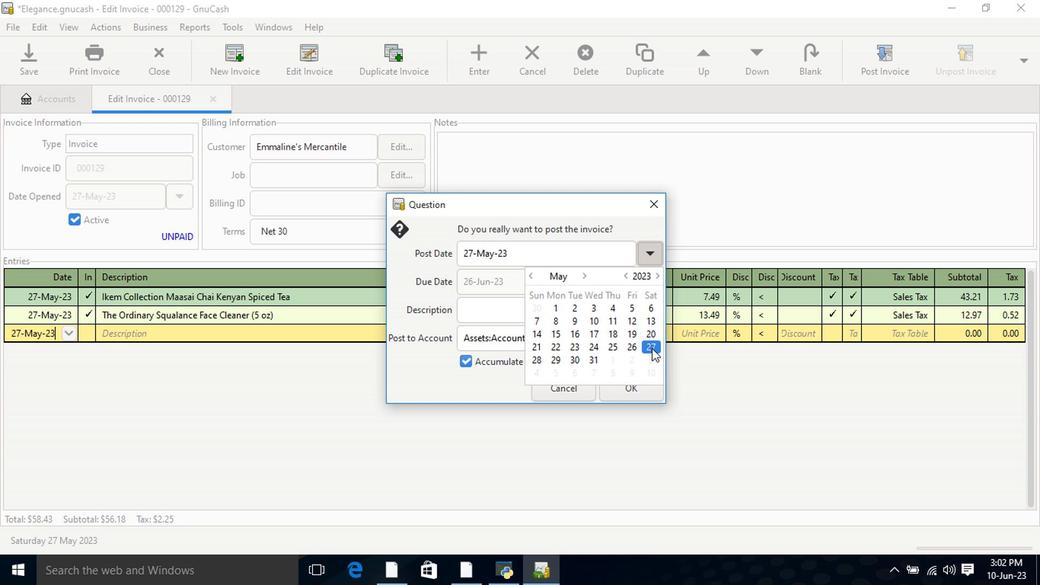 
Action: Mouse moved to (629, 384)
Screenshot: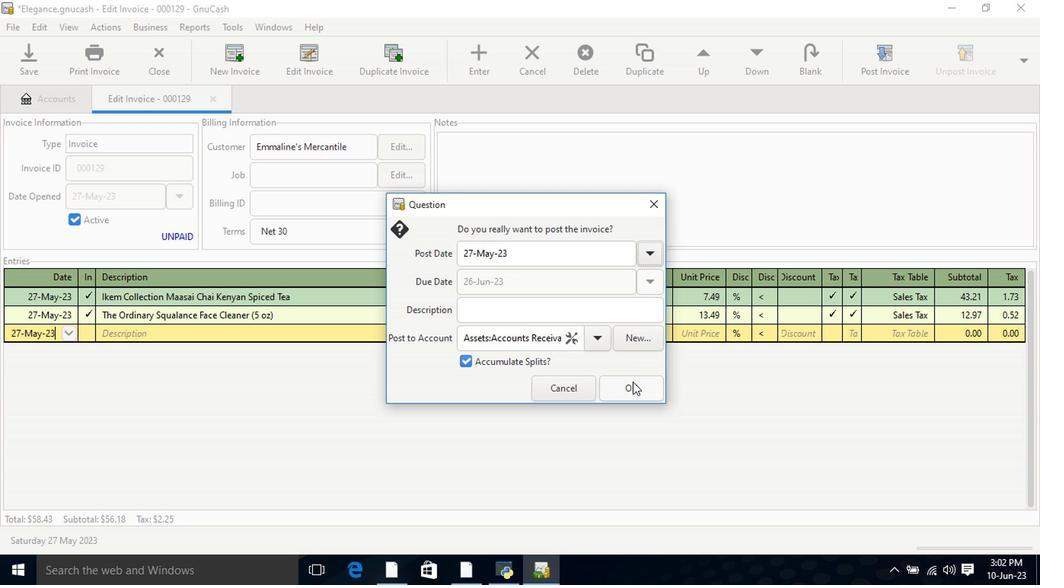 
Action: Mouse pressed left at (629, 384)
Screenshot: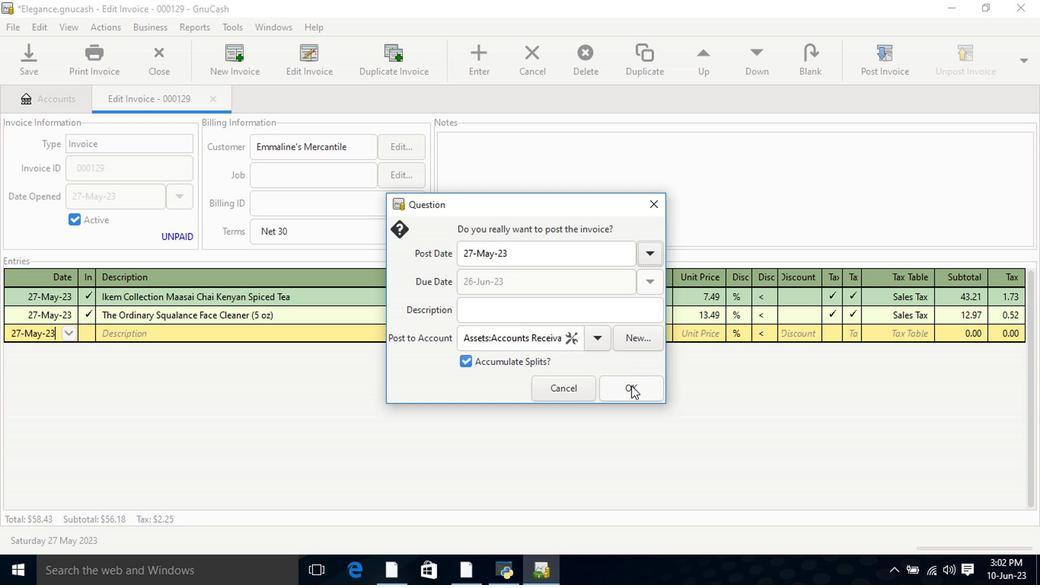 
Action: Mouse moved to (974, 64)
Screenshot: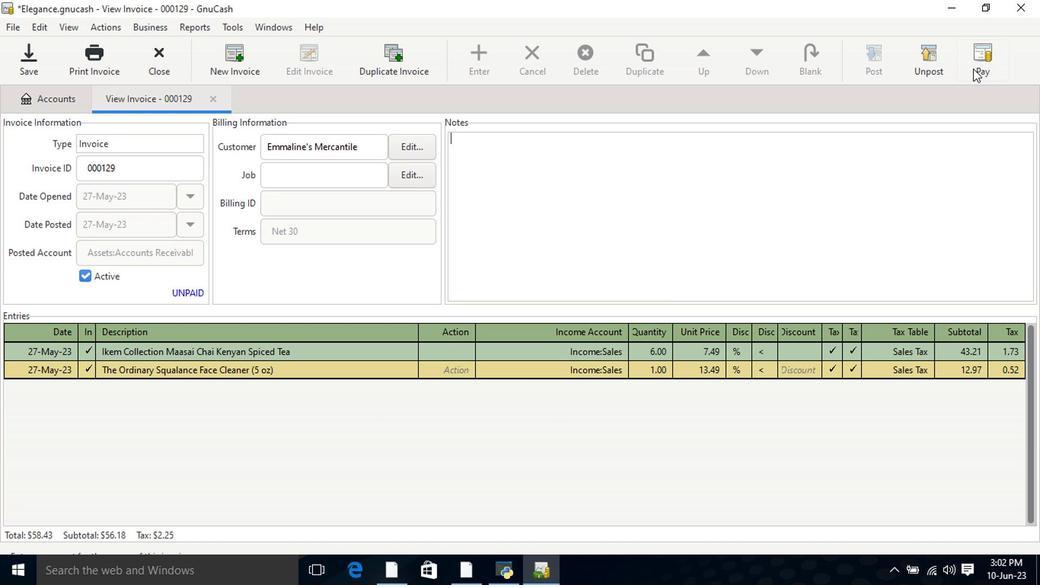 
Action: Mouse pressed left at (974, 64)
Screenshot: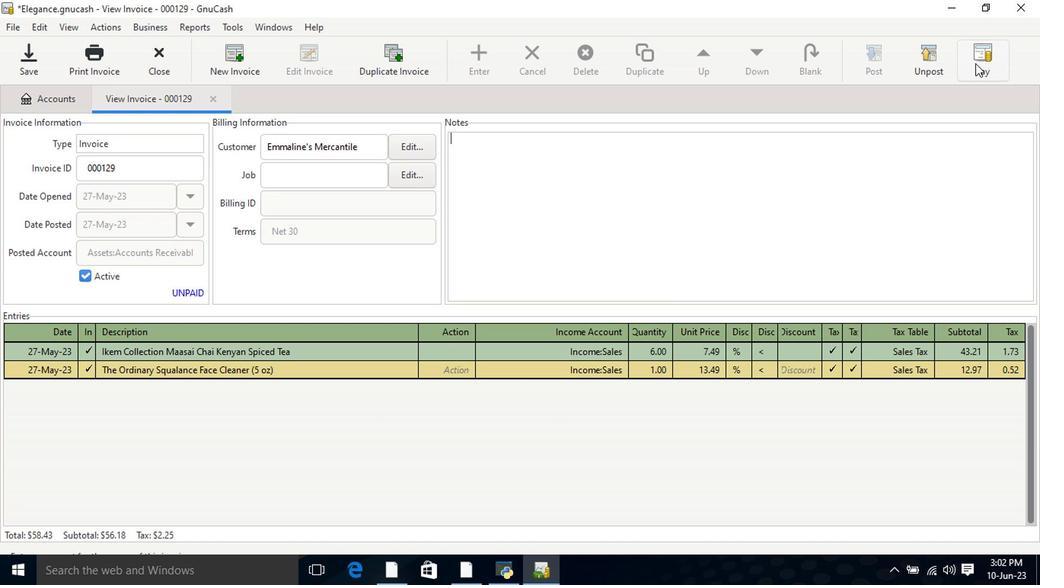 
Action: Mouse moved to (464, 296)
Screenshot: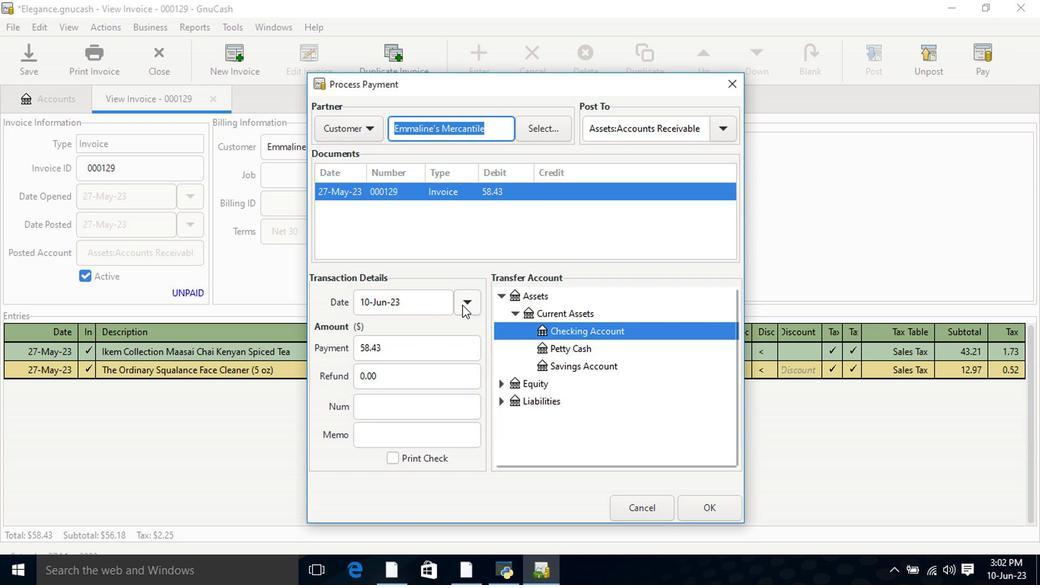 
Action: Mouse pressed left at (464, 296)
Screenshot: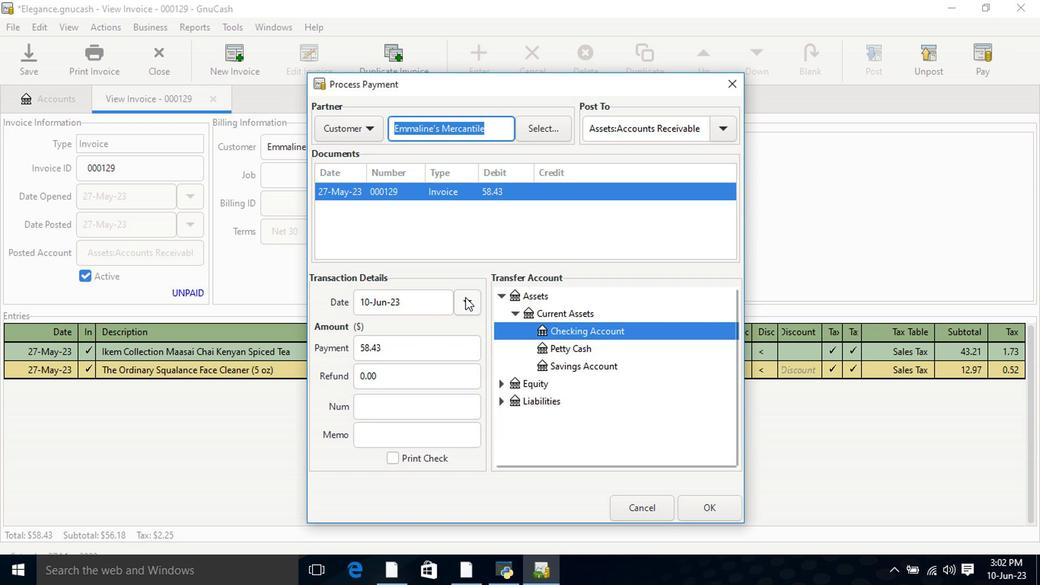 
Action: Mouse moved to (356, 406)
Screenshot: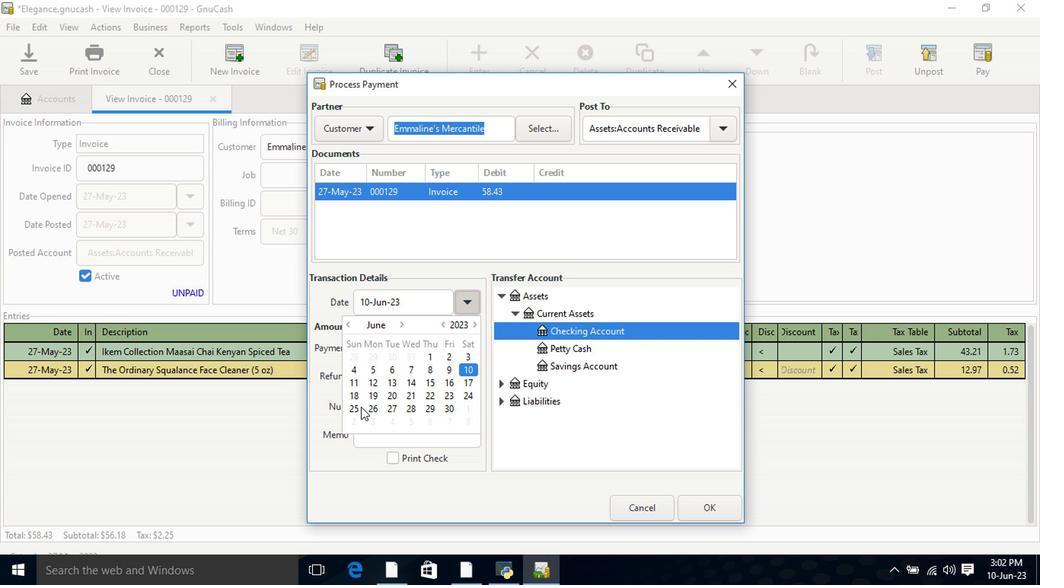 
Action: Mouse pressed left at (356, 406)
Screenshot: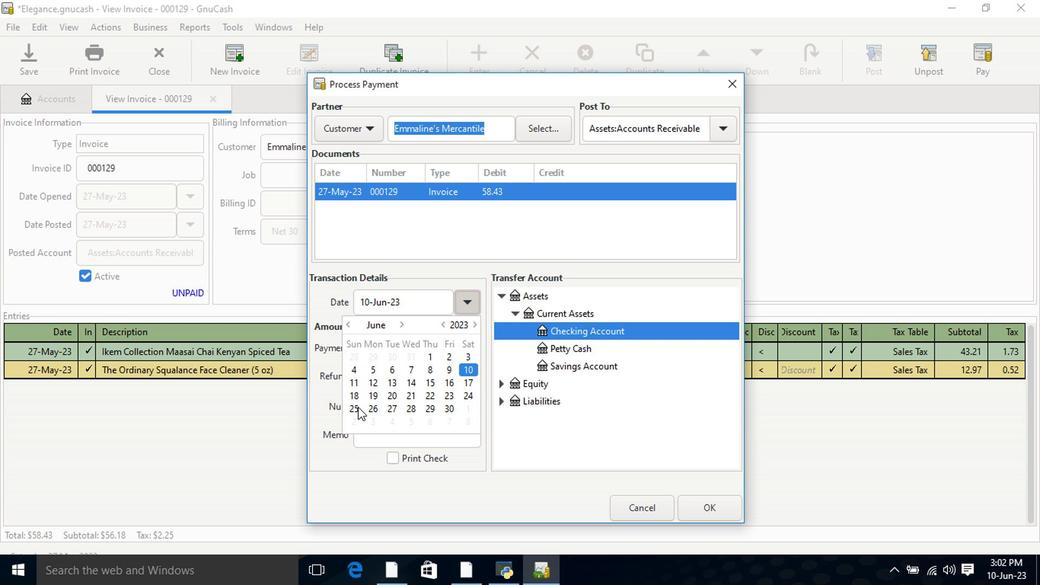 
Action: Mouse moved to (355, 406)
Screenshot: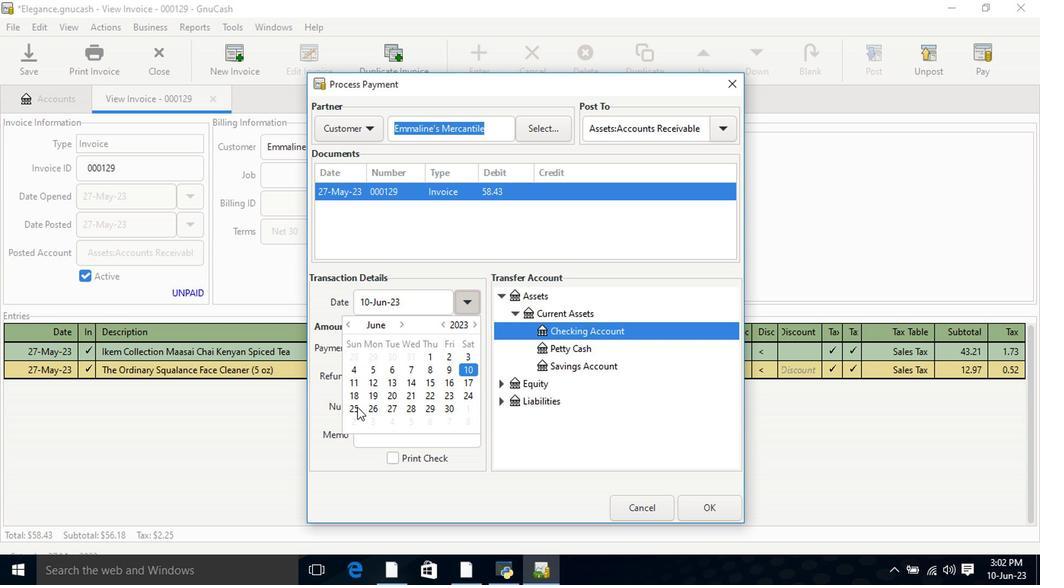 
Action: Mouse pressed left at (355, 406)
Screenshot: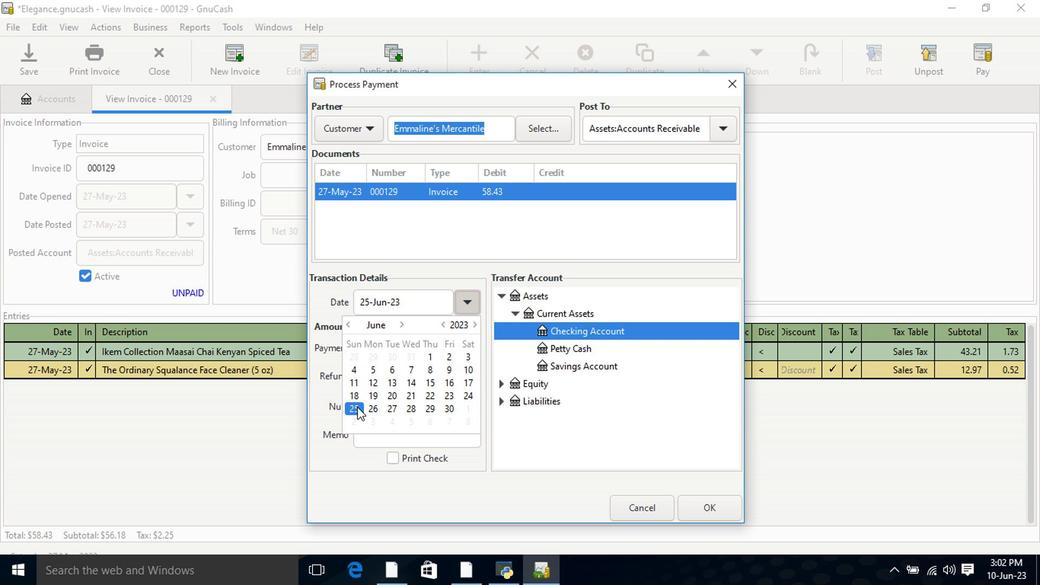 
Action: Mouse moved to (499, 295)
Screenshot: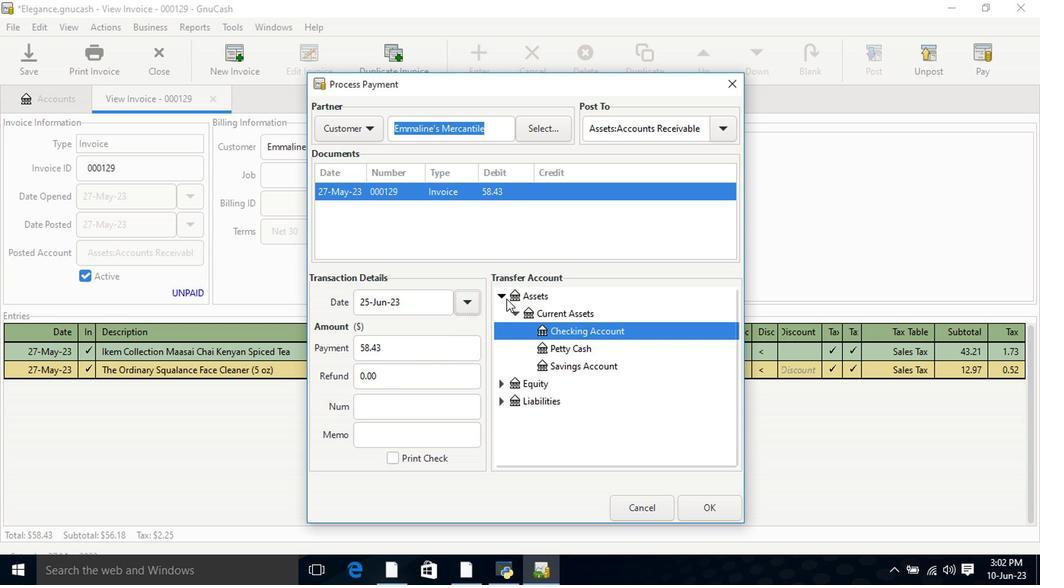 
Action: Mouse pressed left at (499, 295)
Screenshot: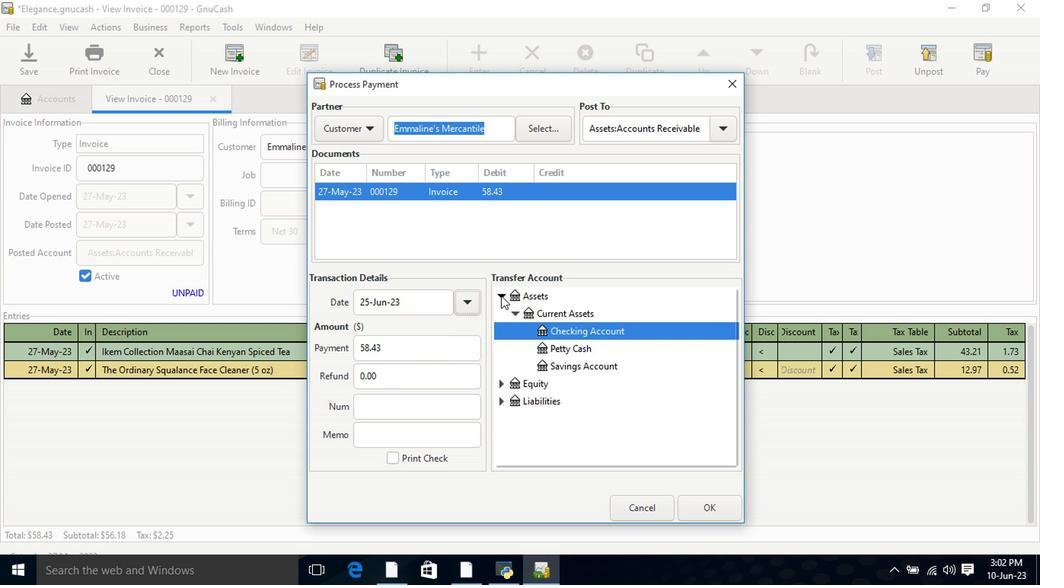 
Action: Mouse pressed left at (499, 295)
Screenshot: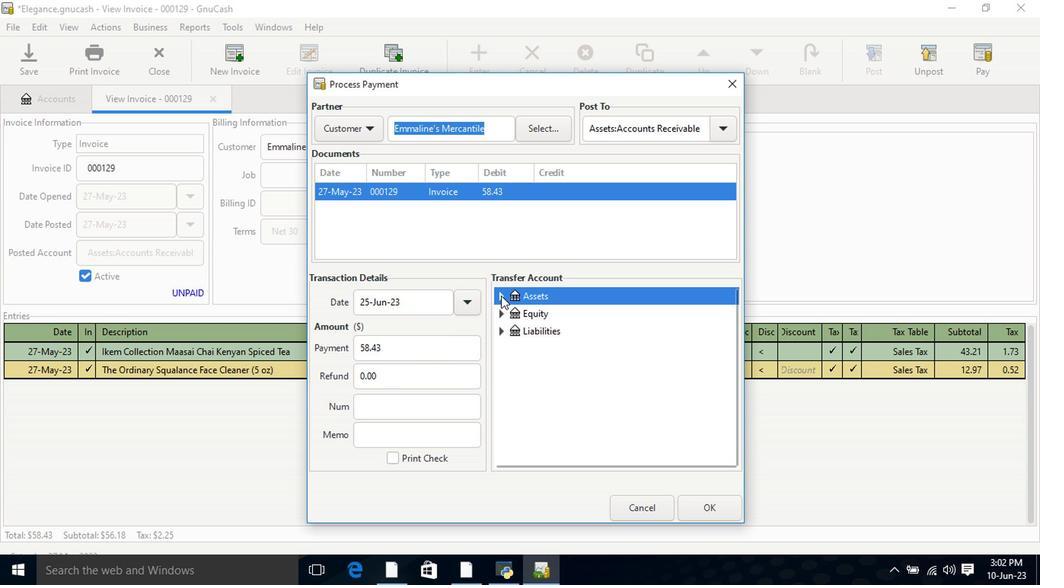 
Action: Mouse moved to (507, 313)
Screenshot: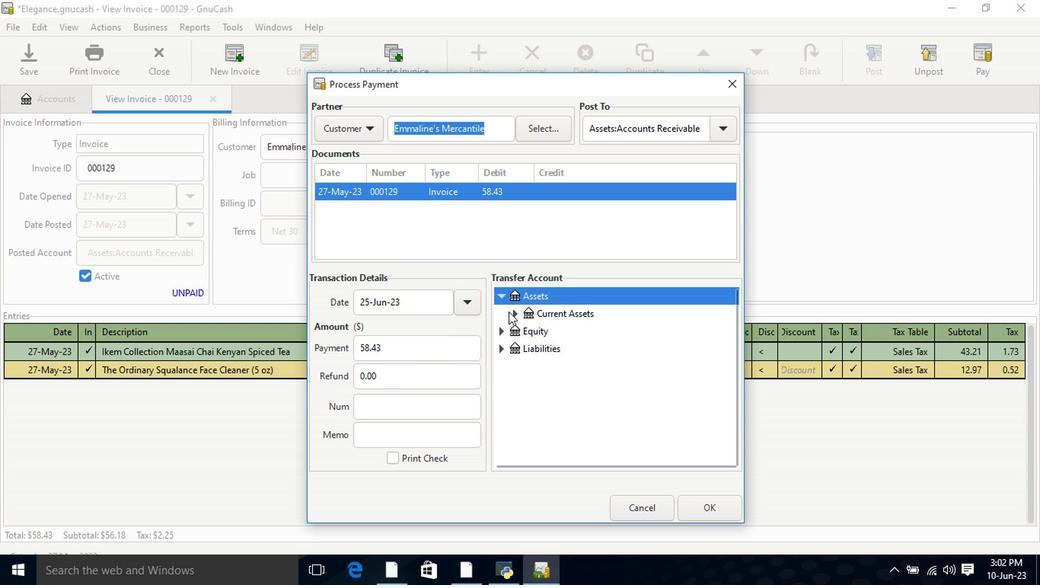 
Action: Mouse pressed left at (507, 313)
Screenshot: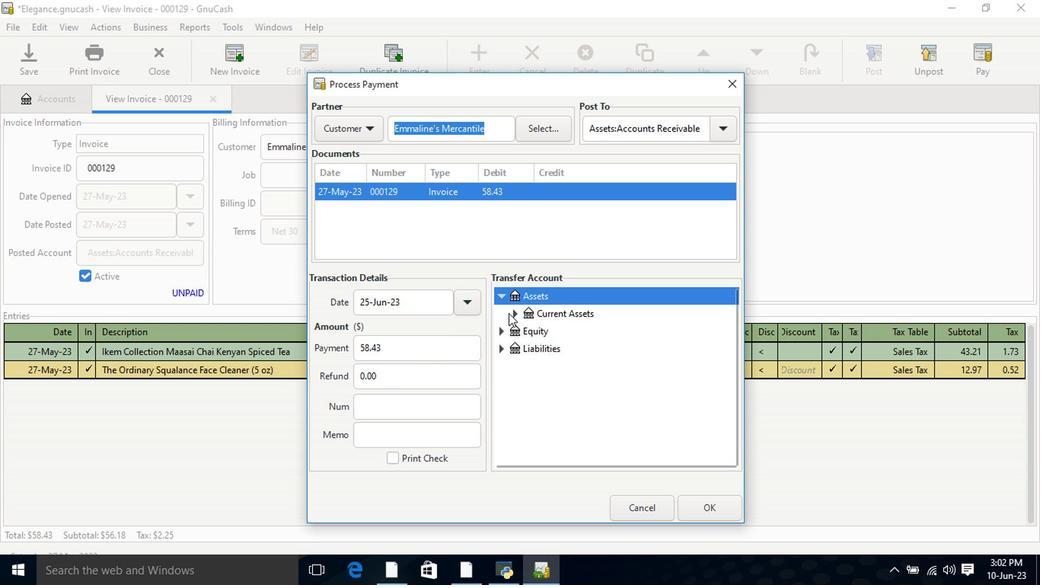 
Action: Mouse moved to (514, 311)
Screenshot: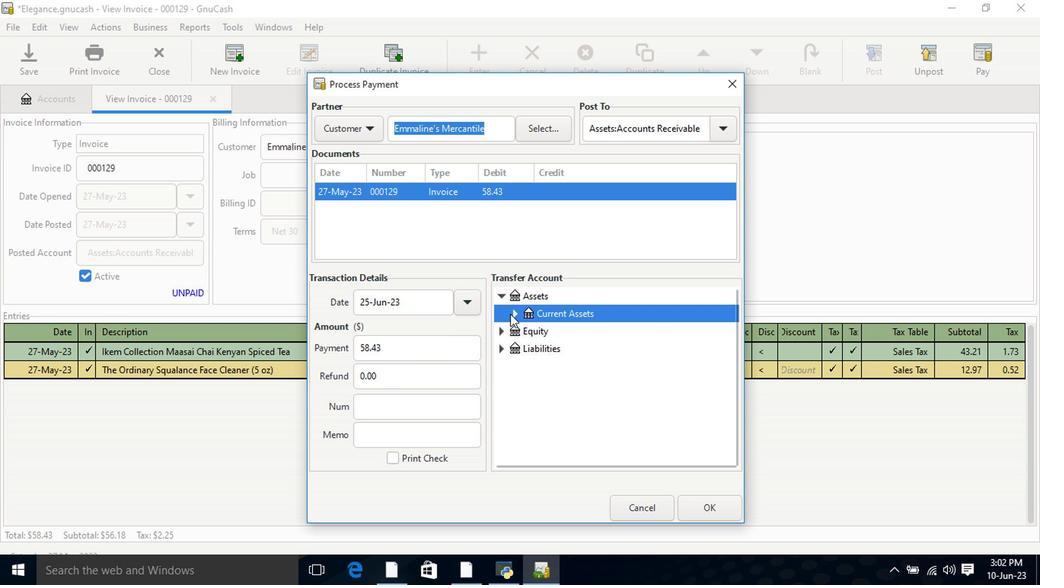 
Action: Mouse pressed left at (514, 311)
Screenshot: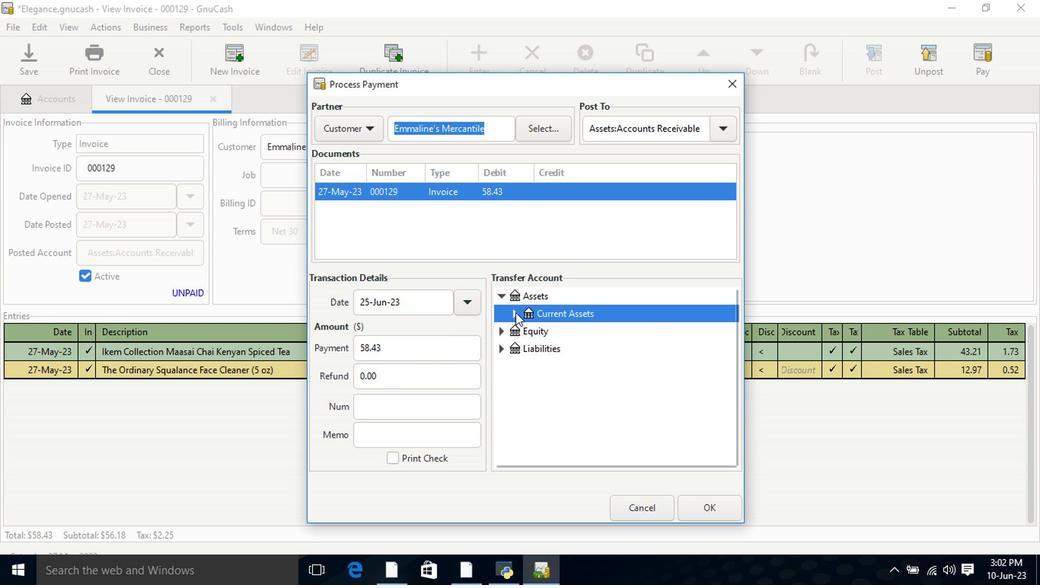 
Action: Mouse moved to (550, 328)
Screenshot: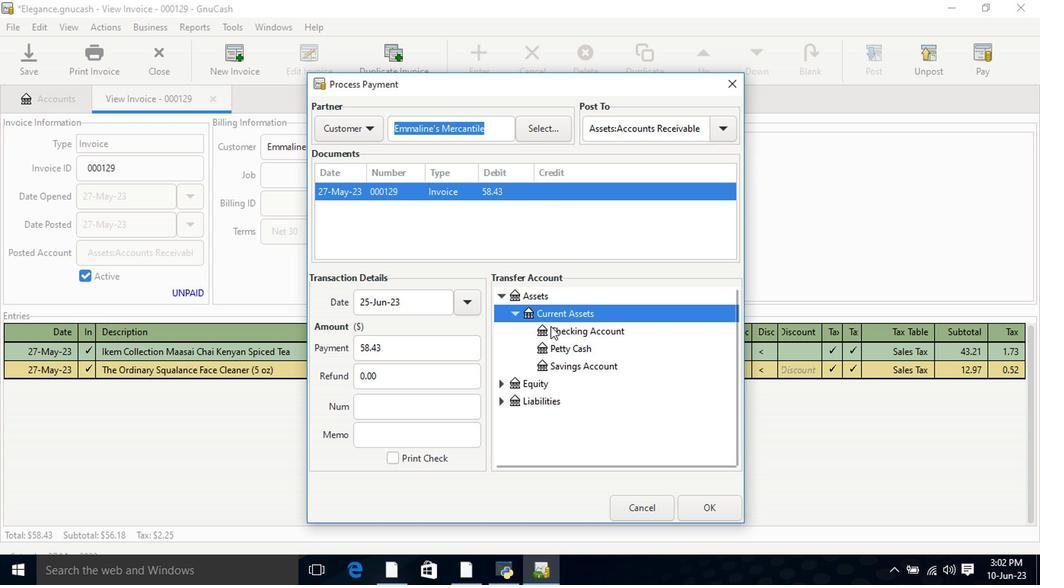 
Action: Mouse pressed left at (550, 328)
Screenshot: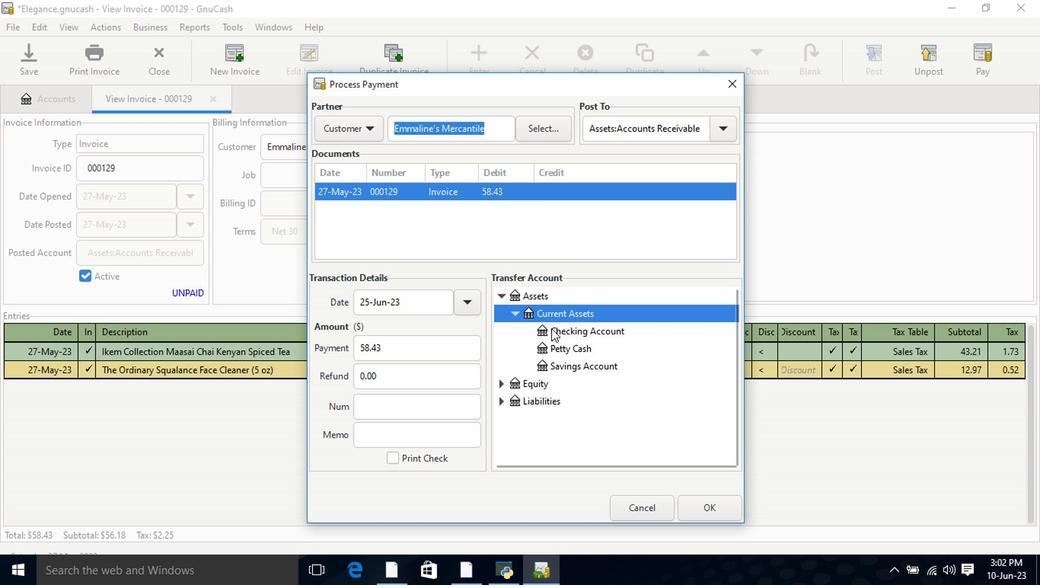 
Action: Mouse moved to (715, 505)
Screenshot: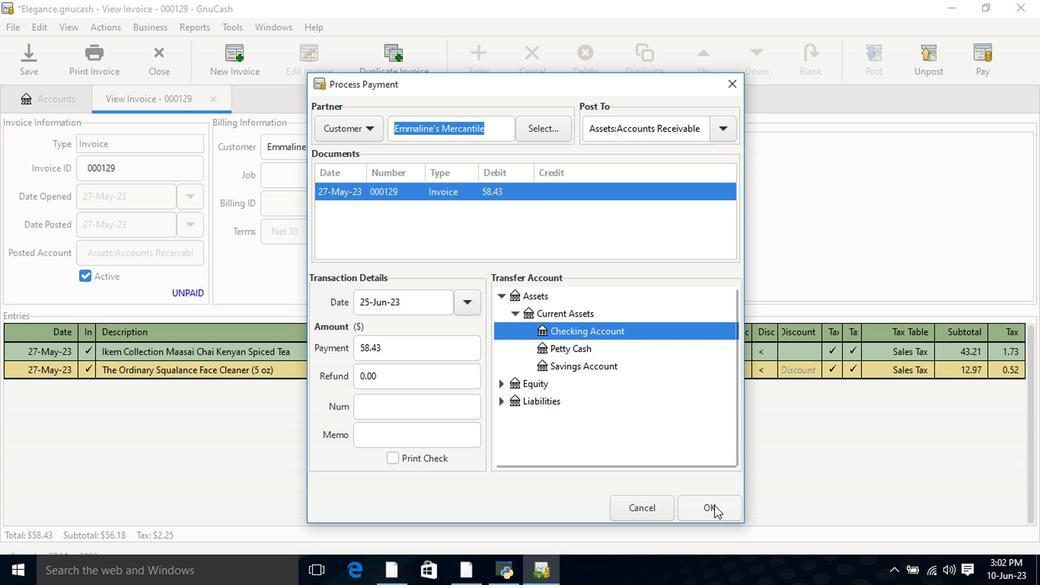 
Action: Mouse pressed left at (715, 505)
Screenshot: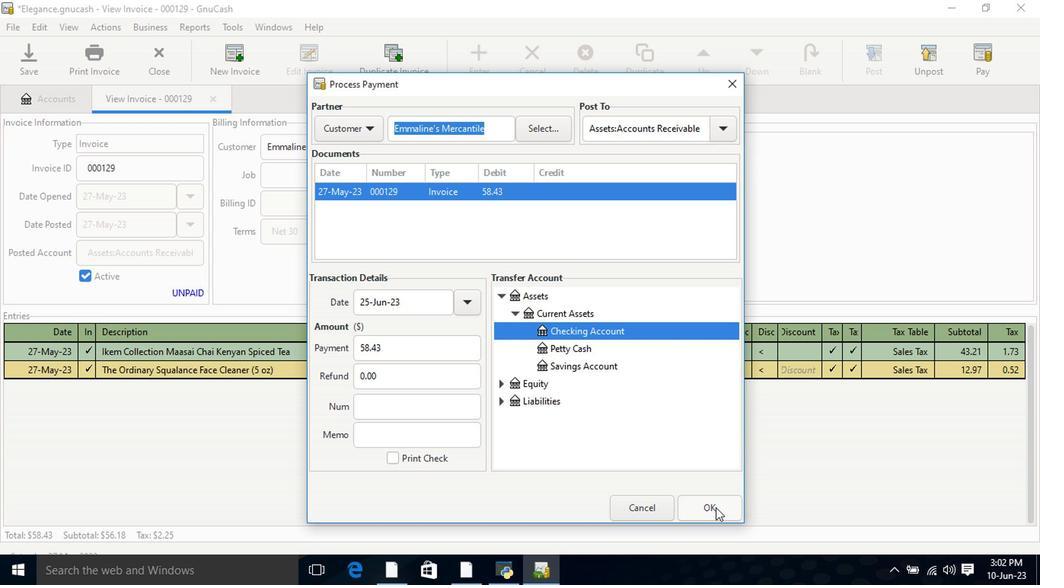 
Action: Mouse moved to (108, 66)
Screenshot: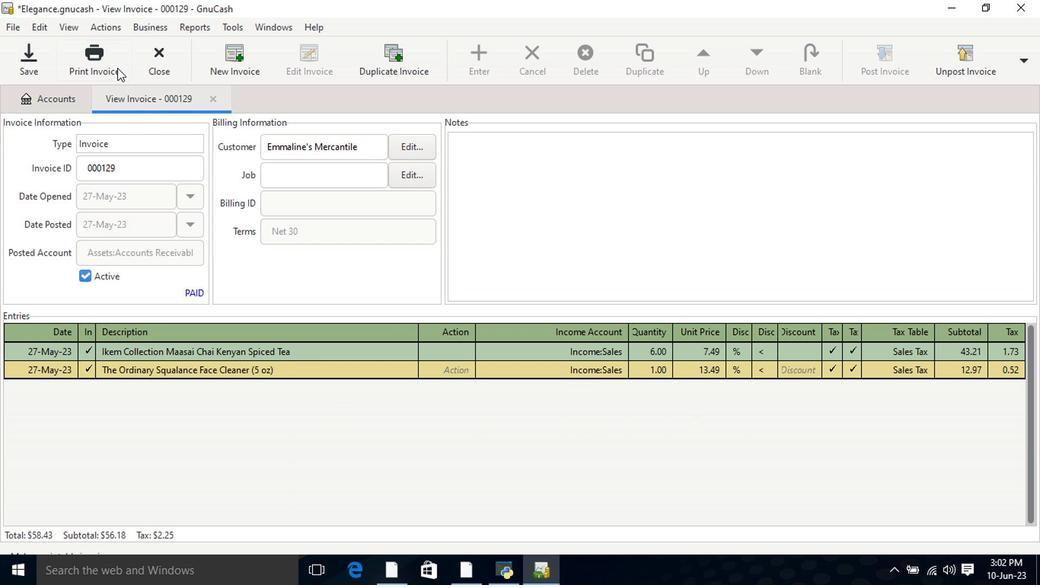 
Action: Mouse pressed left at (108, 66)
Screenshot: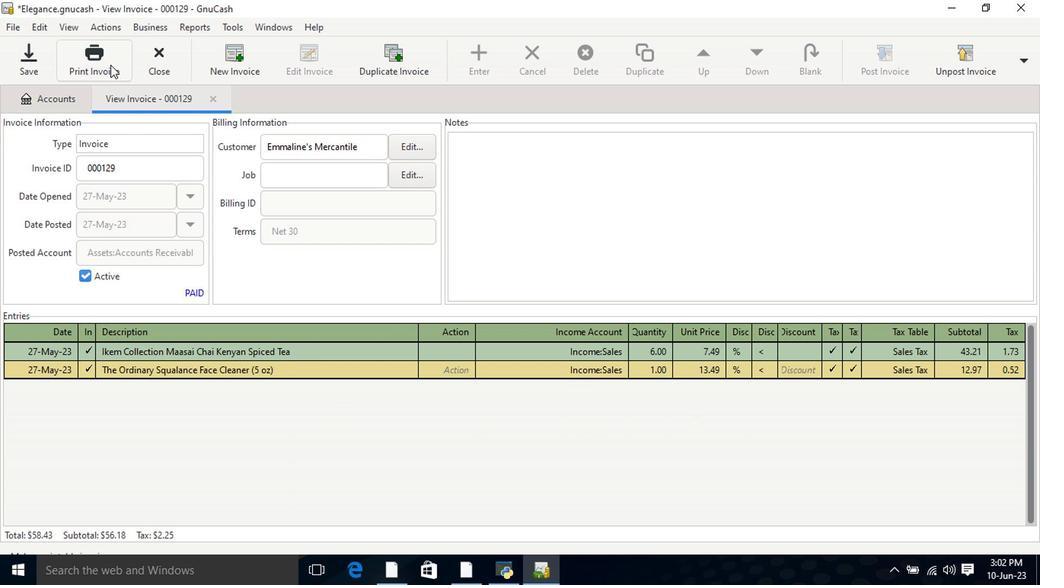 
Action: Mouse moved to (660, 64)
Screenshot: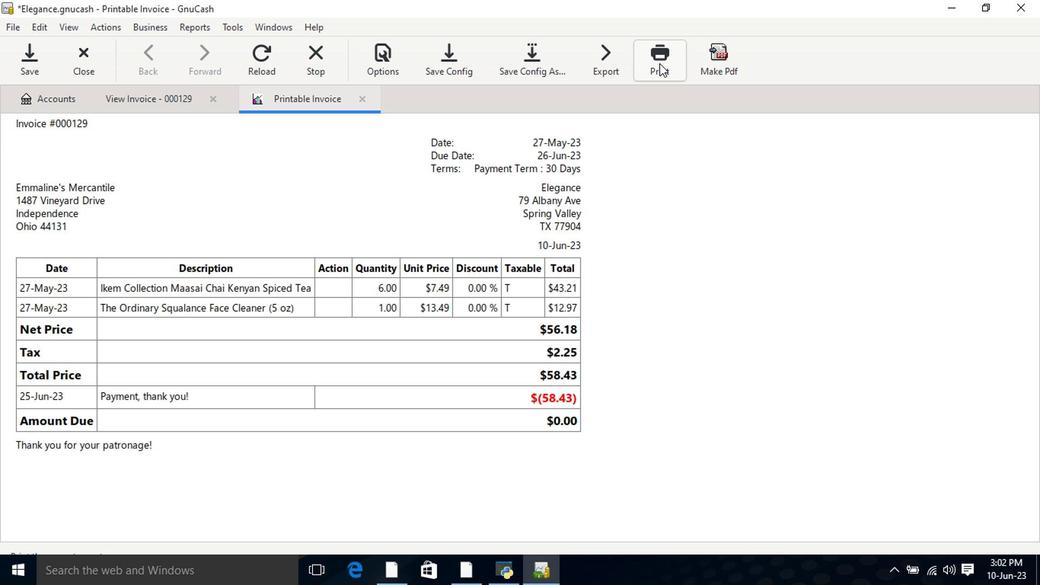 
Action: Mouse pressed left at (660, 64)
Screenshot: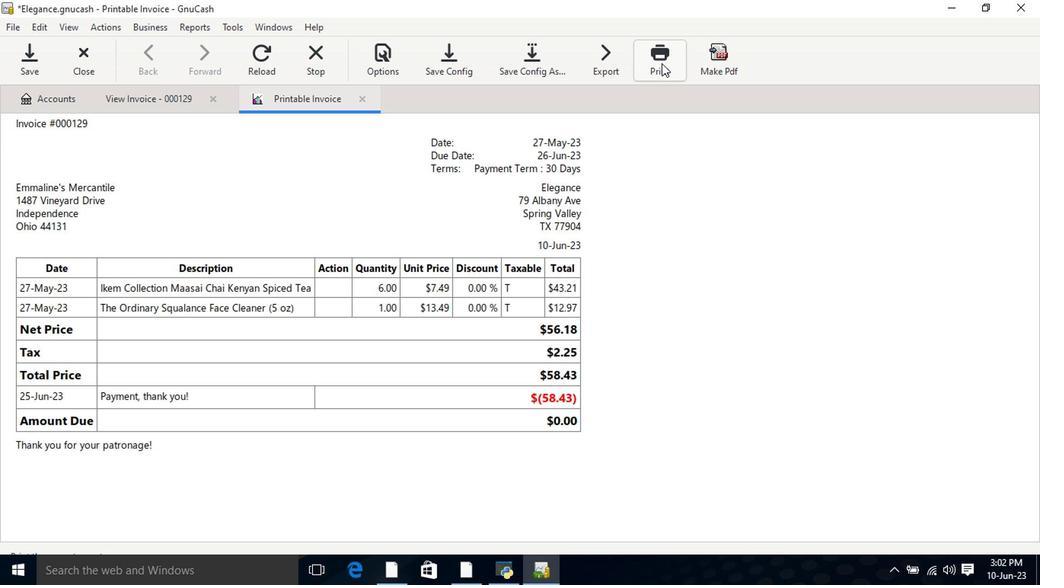 
Action: Mouse moved to (195, 309)
Screenshot: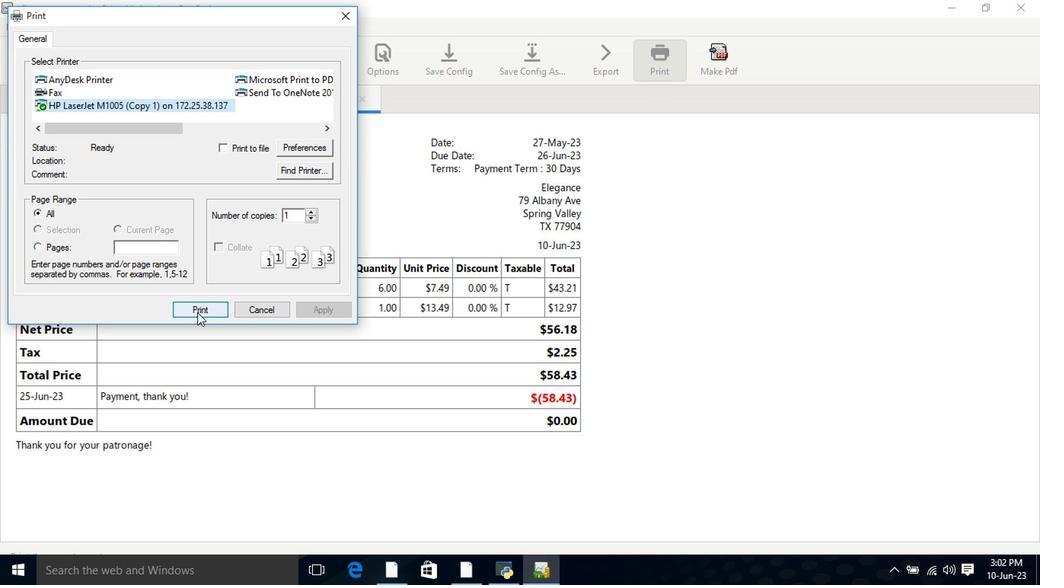 
Action: Mouse pressed left at (195, 309)
Screenshot: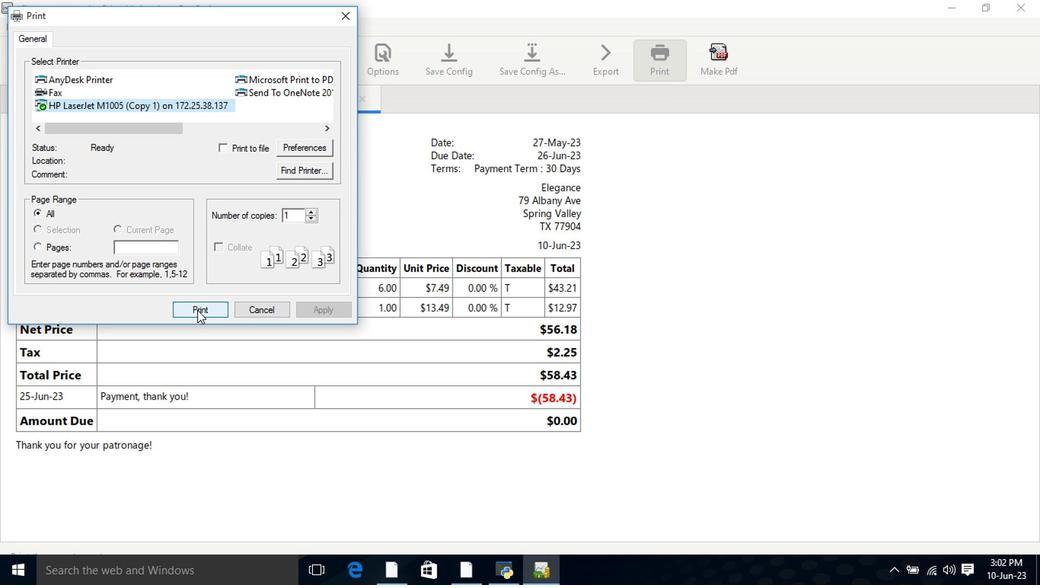 
Action: Mouse moved to (402, 372)
Screenshot: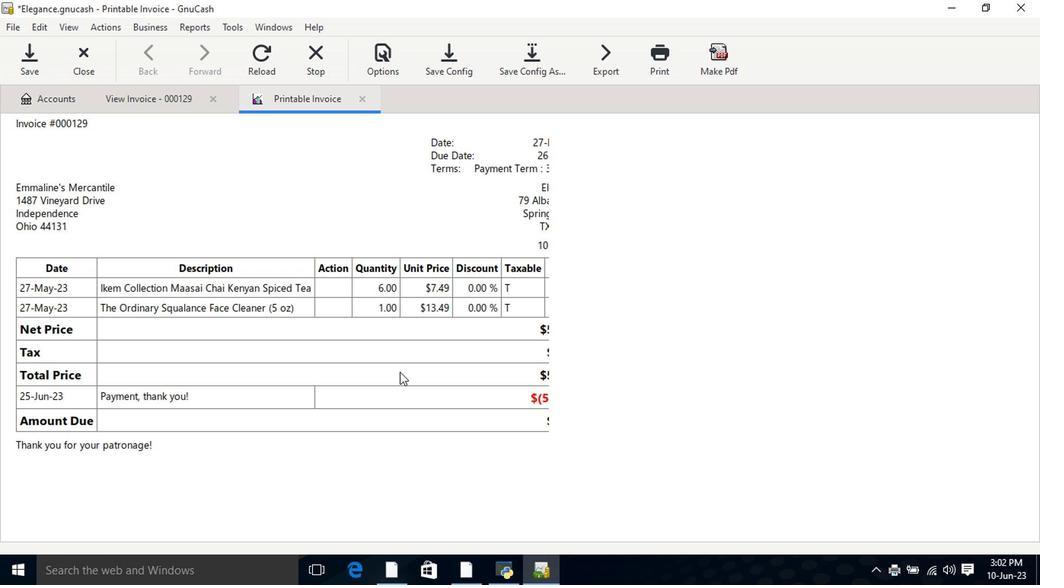 
